Task: Create a sub task Release to Production / Go Live for the task  Create a new event management system for a conference or trade show in the project AgileFalcon , assign it to team member softage.3@softage.net and update the status of the sub task to  At Risk , set the priority of the sub task to Medium
Action: Mouse moved to (62, 523)
Screenshot: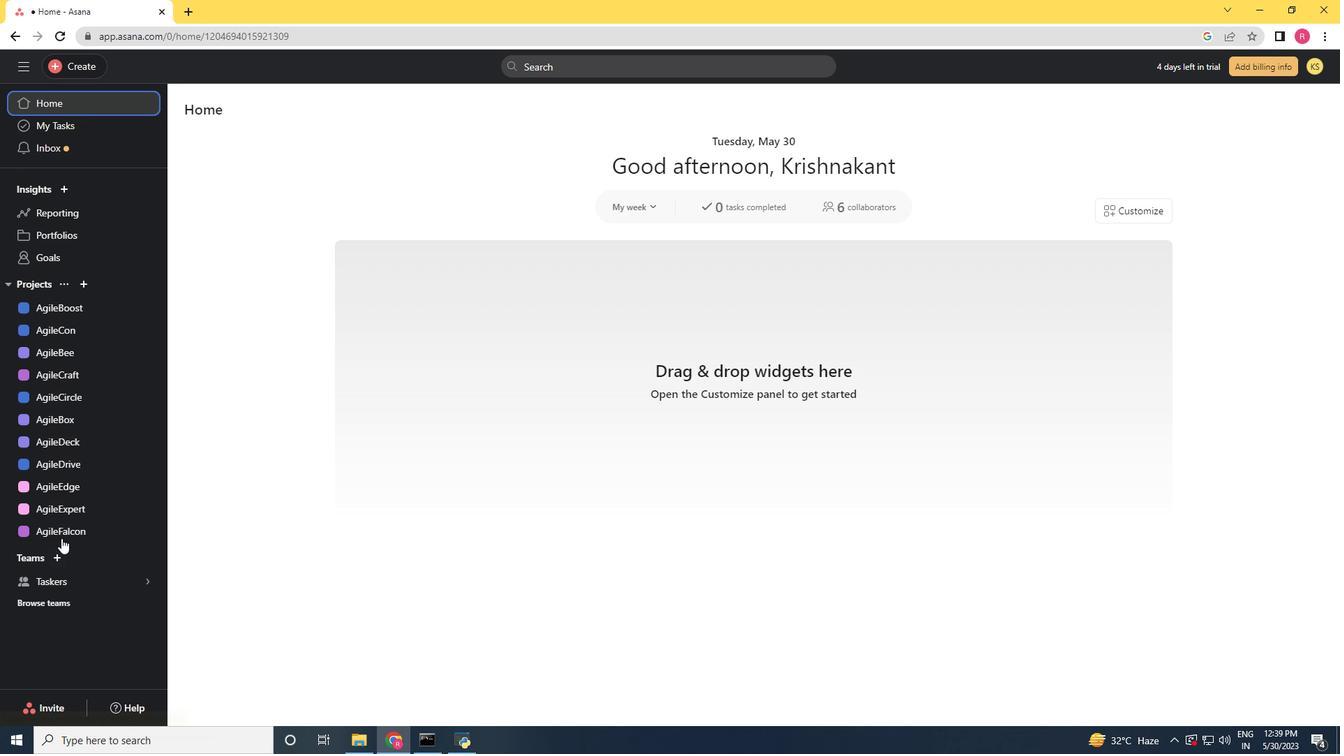 
Action: Mouse pressed left at (62, 523)
Screenshot: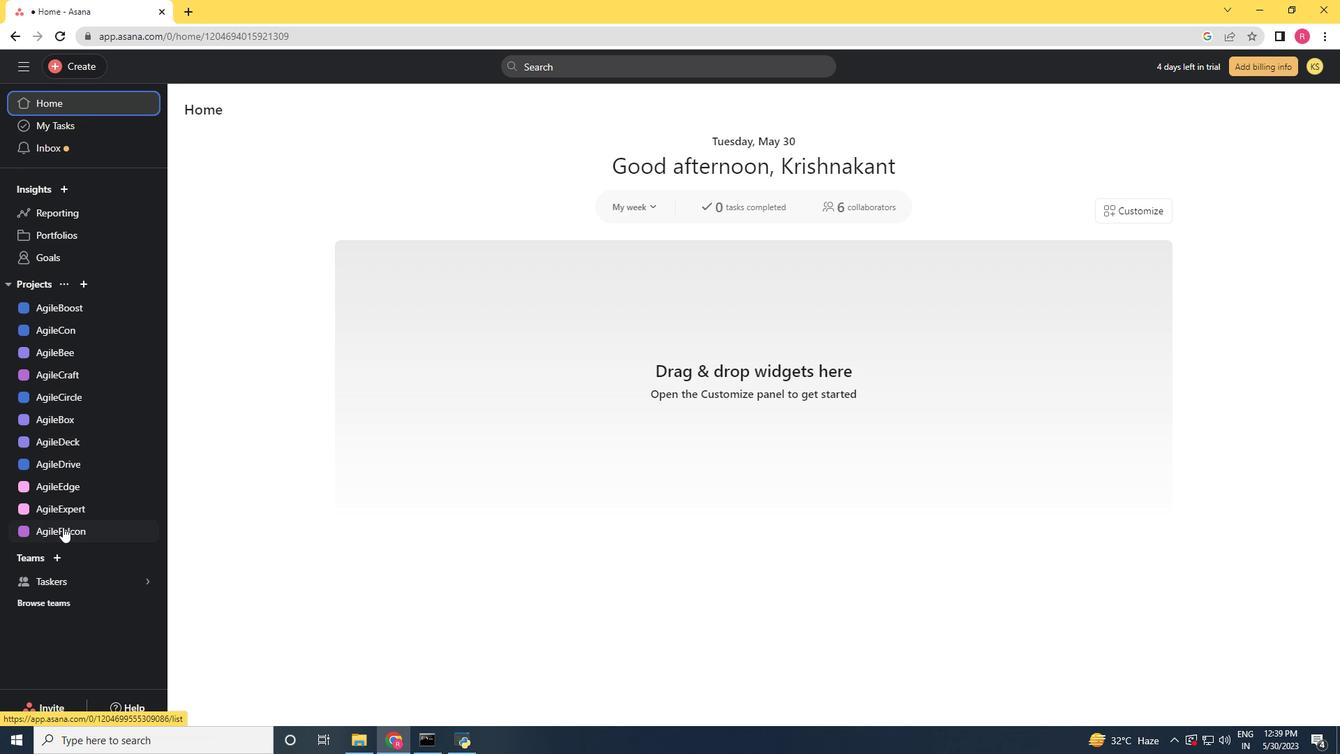 
Action: Mouse moved to (652, 308)
Screenshot: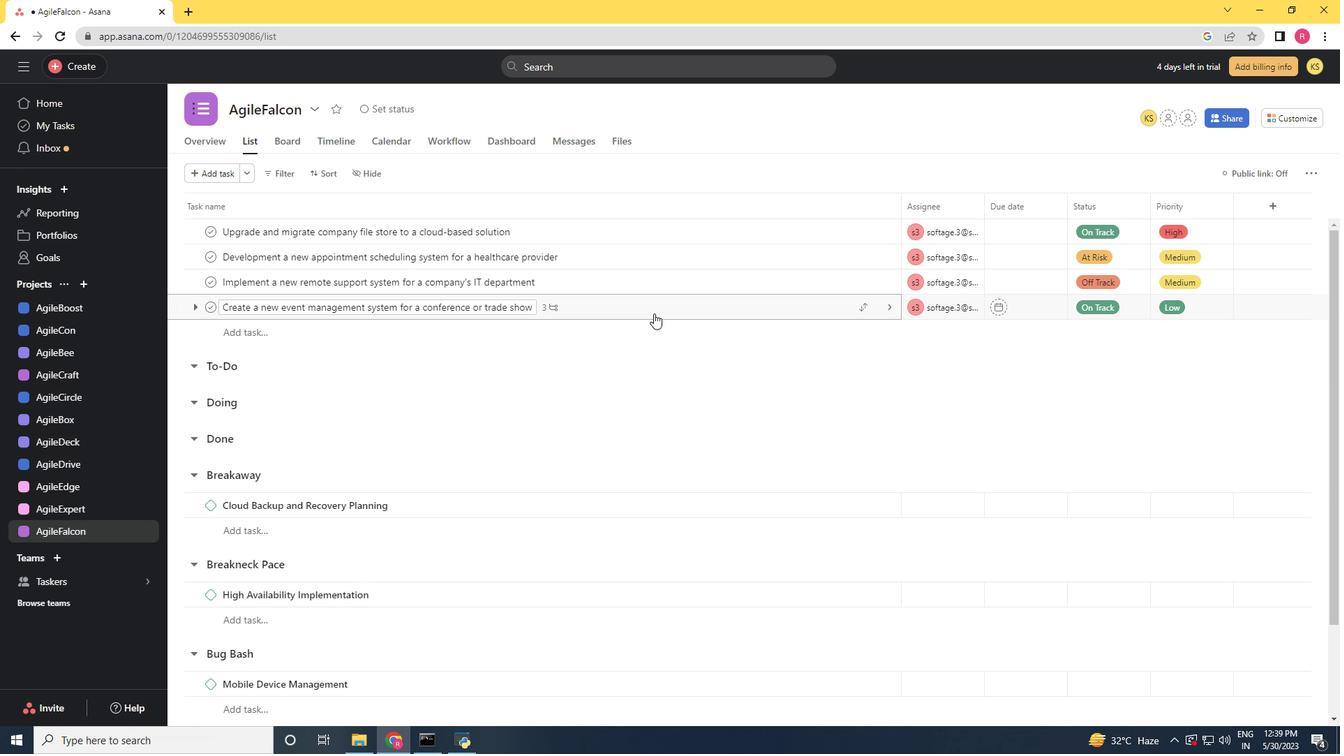 
Action: Mouse pressed left at (652, 308)
Screenshot: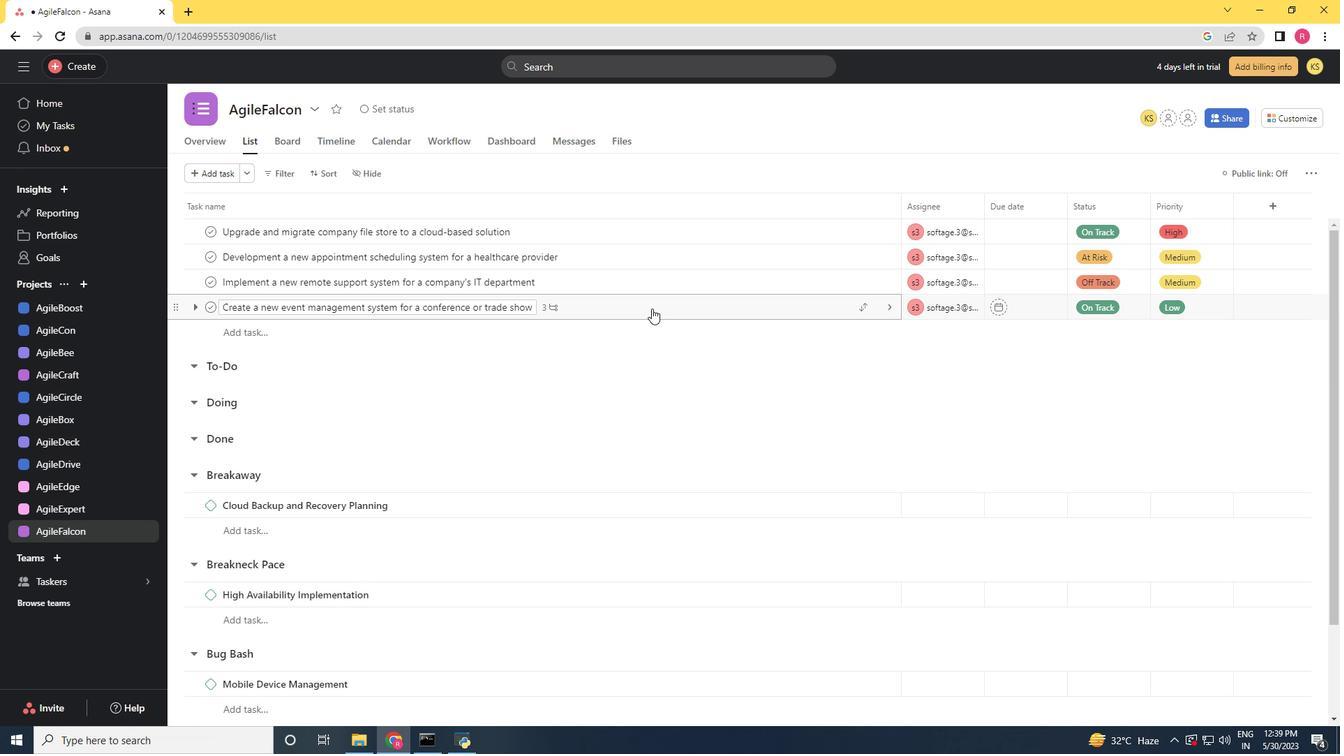 
Action: Mouse moved to (1089, 518)
Screenshot: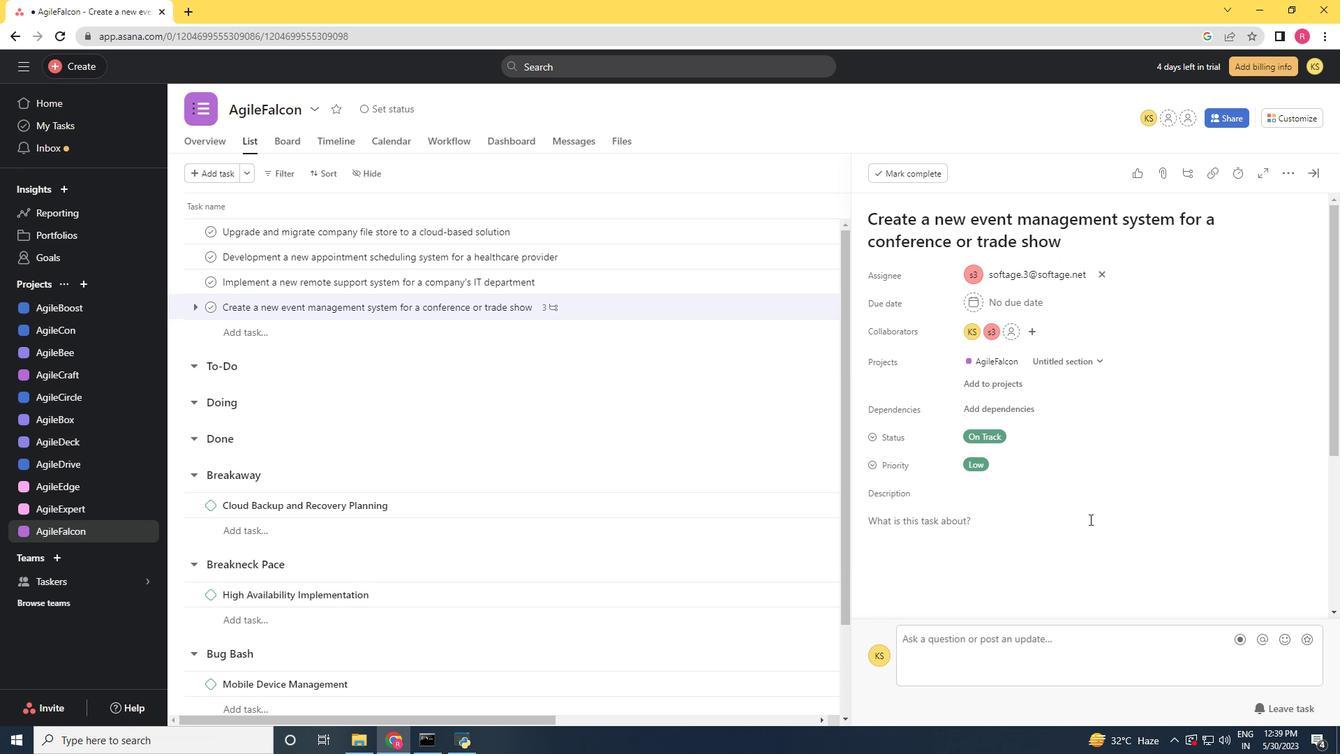 
Action: Mouse scrolled (1089, 517) with delta (0, 0)
Screenshot: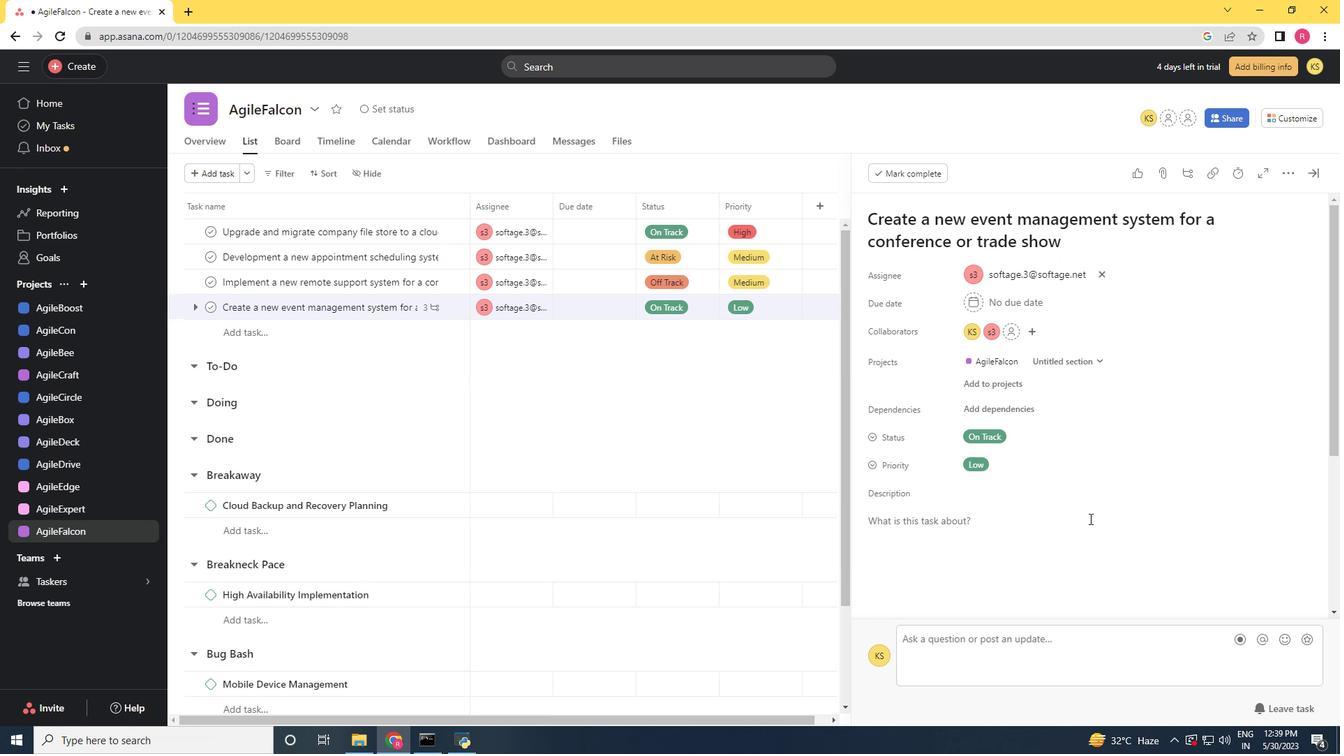 
Action: Mouse scrolled (1089, 517) with delta (0, 0)
Screenshot: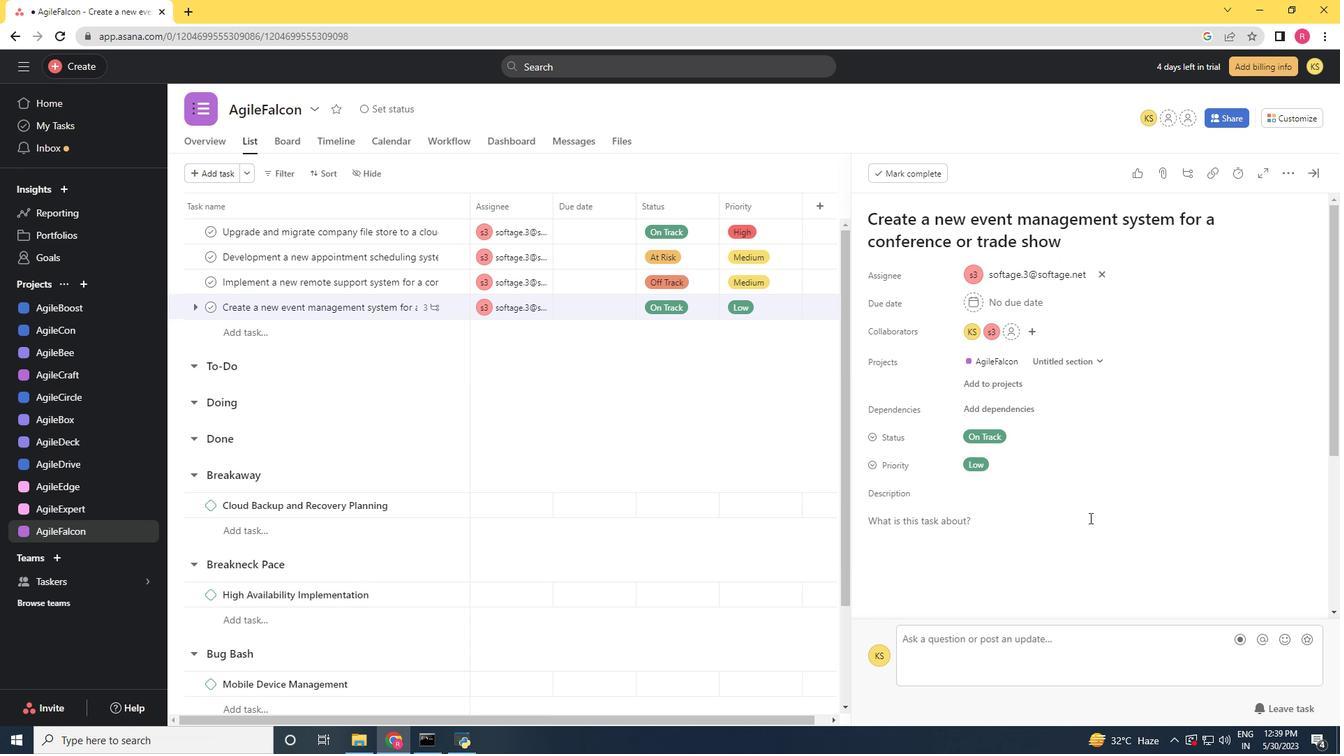 
Action: Mouse scrolled (1089, 517) with delta (0, 0)
Screenshot: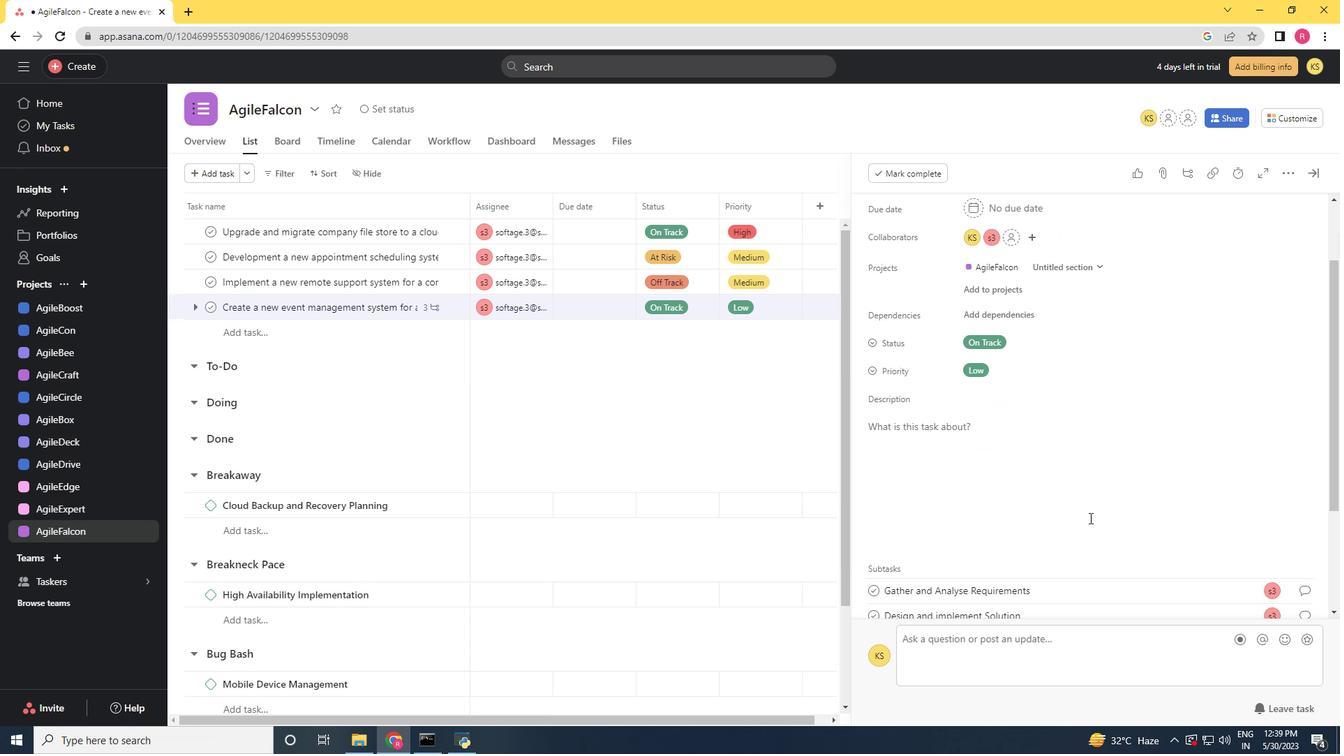 
Action: Mouse scrolled (1089, 517) with delta (0, 0)
Screenshot: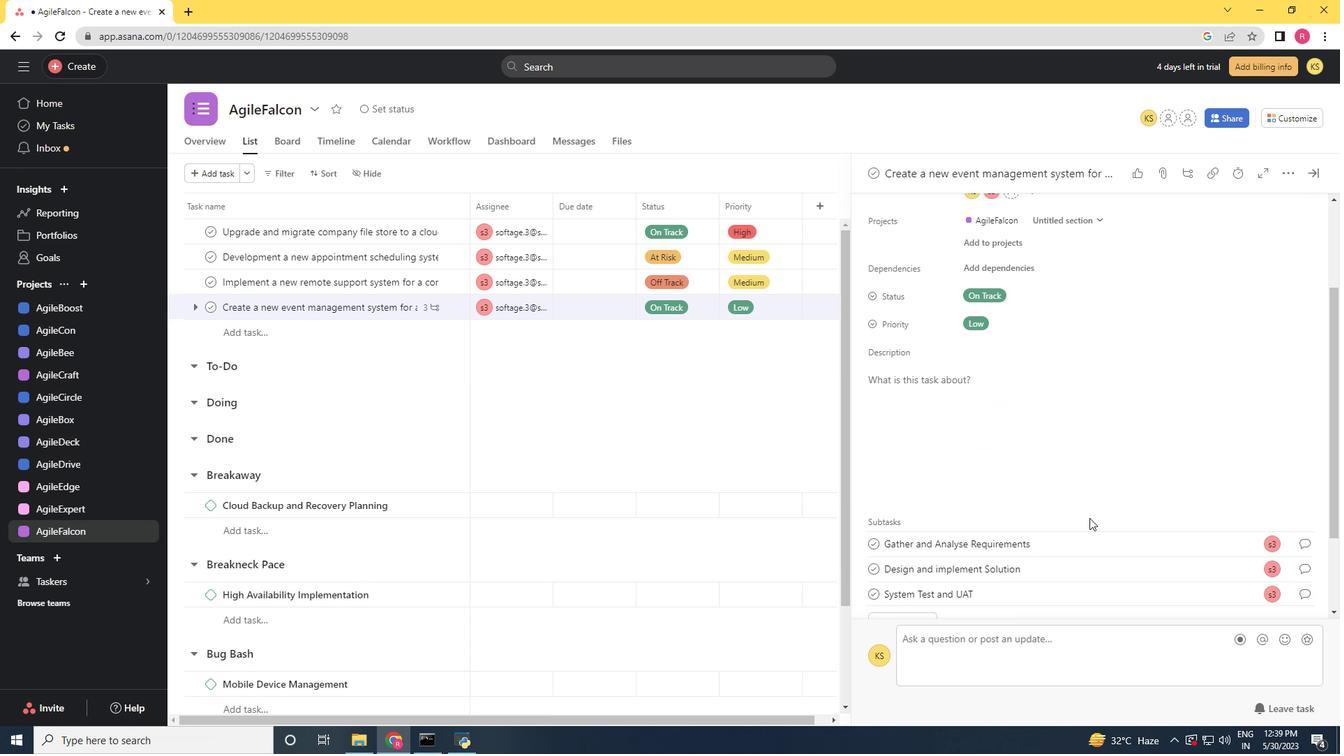 
Action: Mouse moved to (902, 504)
Screenshot: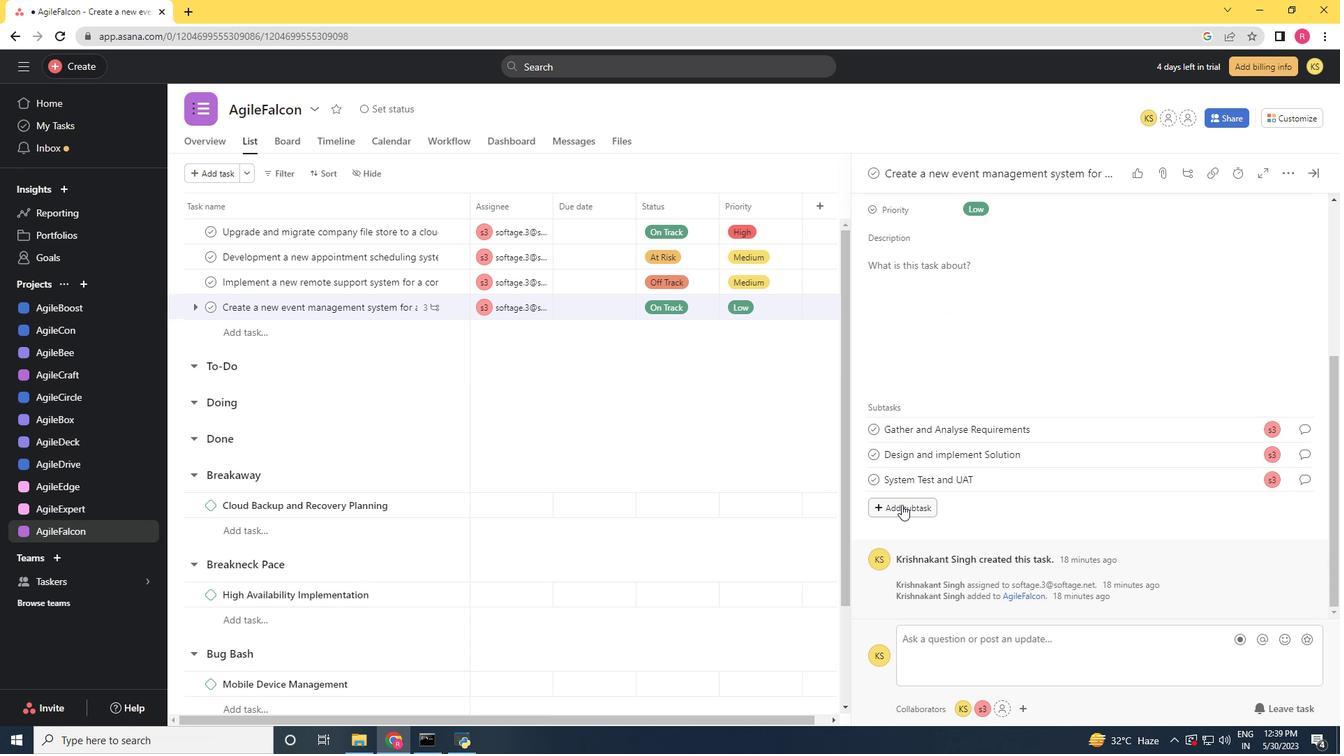
Action: Mouse pressed left at (902, 504)
Screenshot: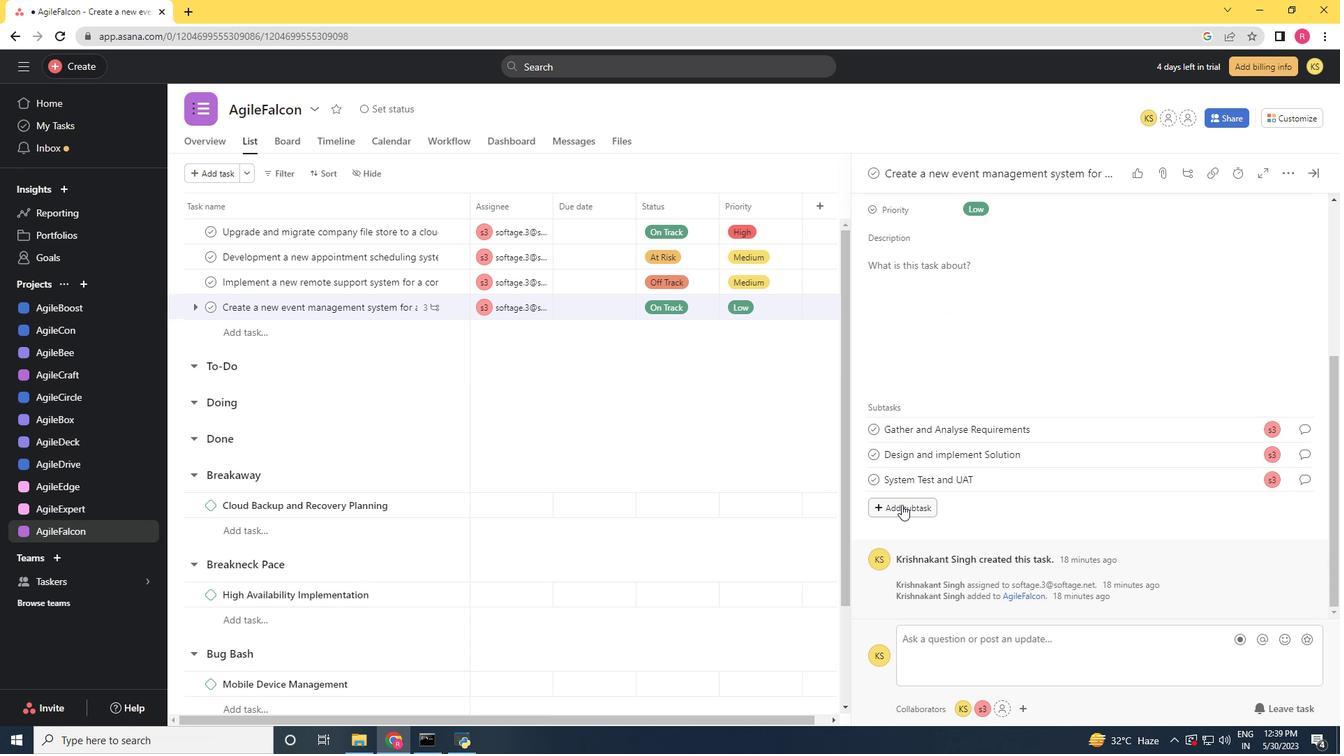 
Action: Mouse moved to (903, 504)
Screenshot: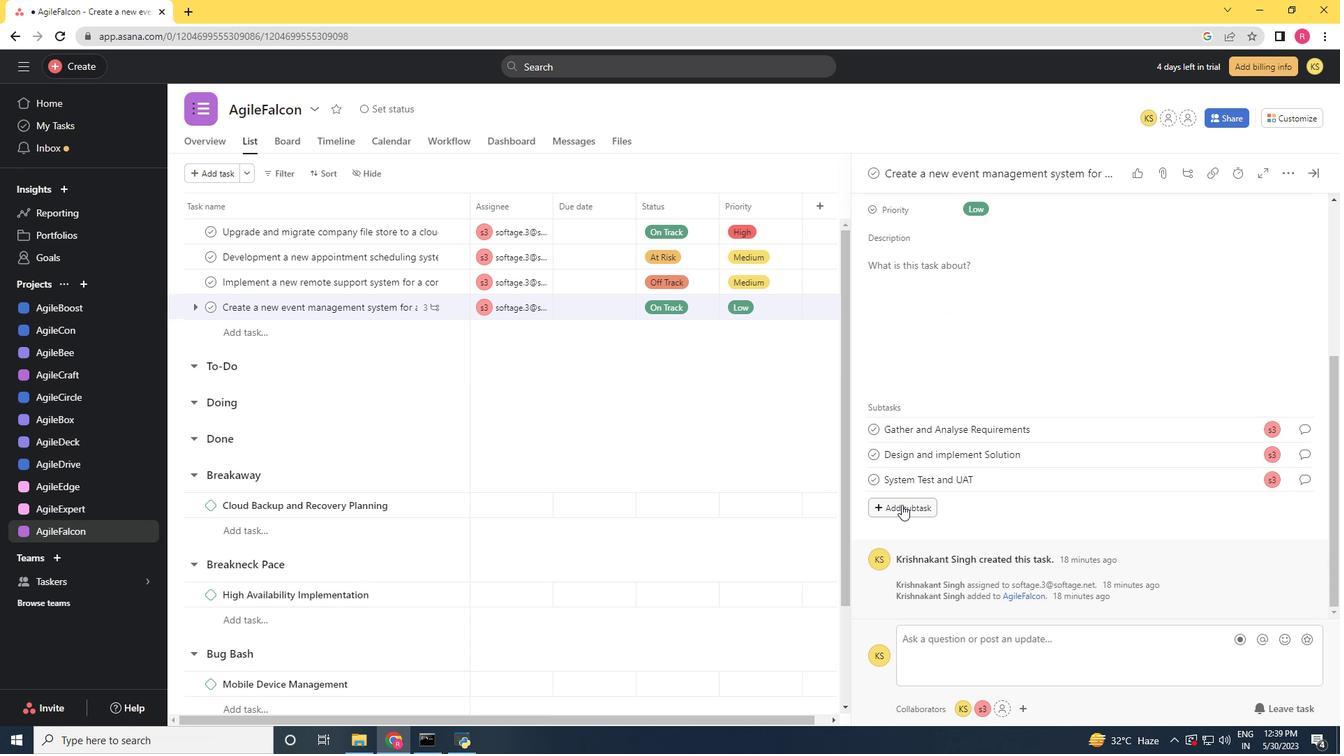 
Action: Key pressed <Key.shift>Production<Key.space>/<Key.shift><Key.space><Key.shift>Go<Key.shift_r>Live
Screenshot: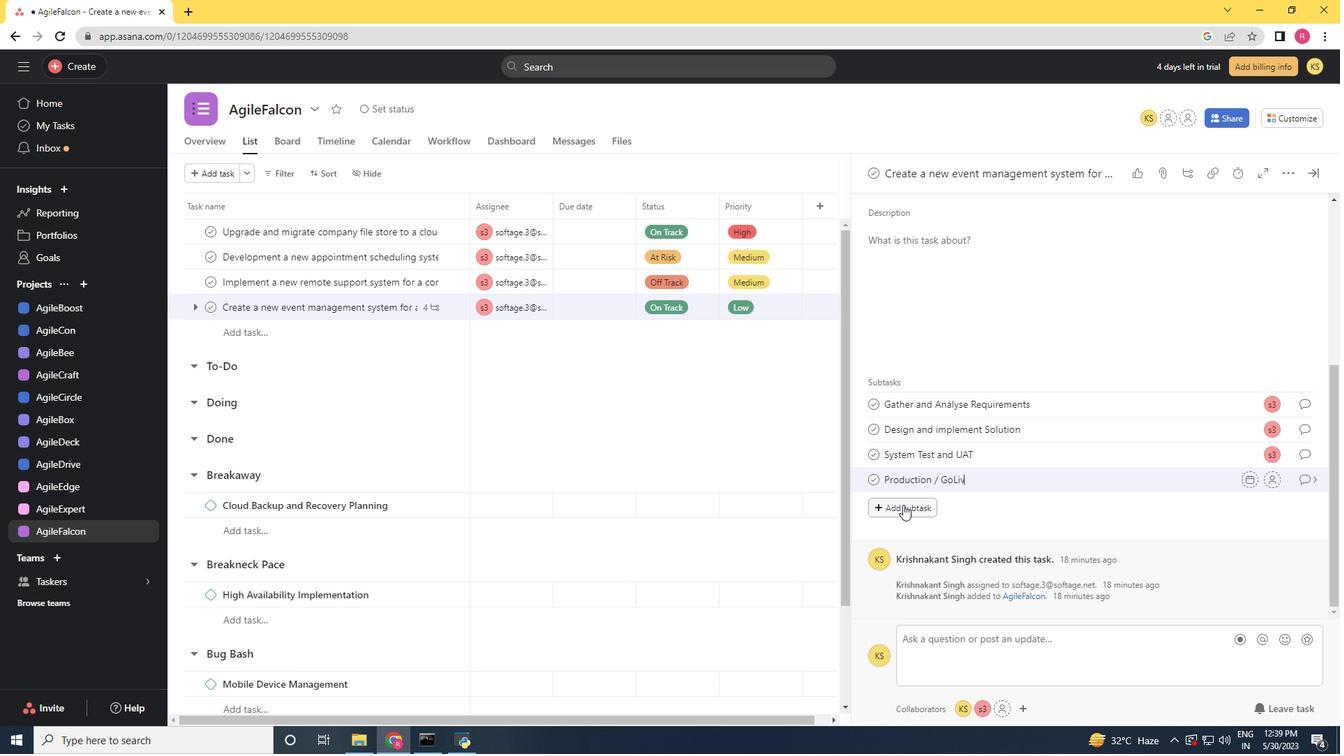 
Action: Mouse moved to (954, 477)
Screenshot: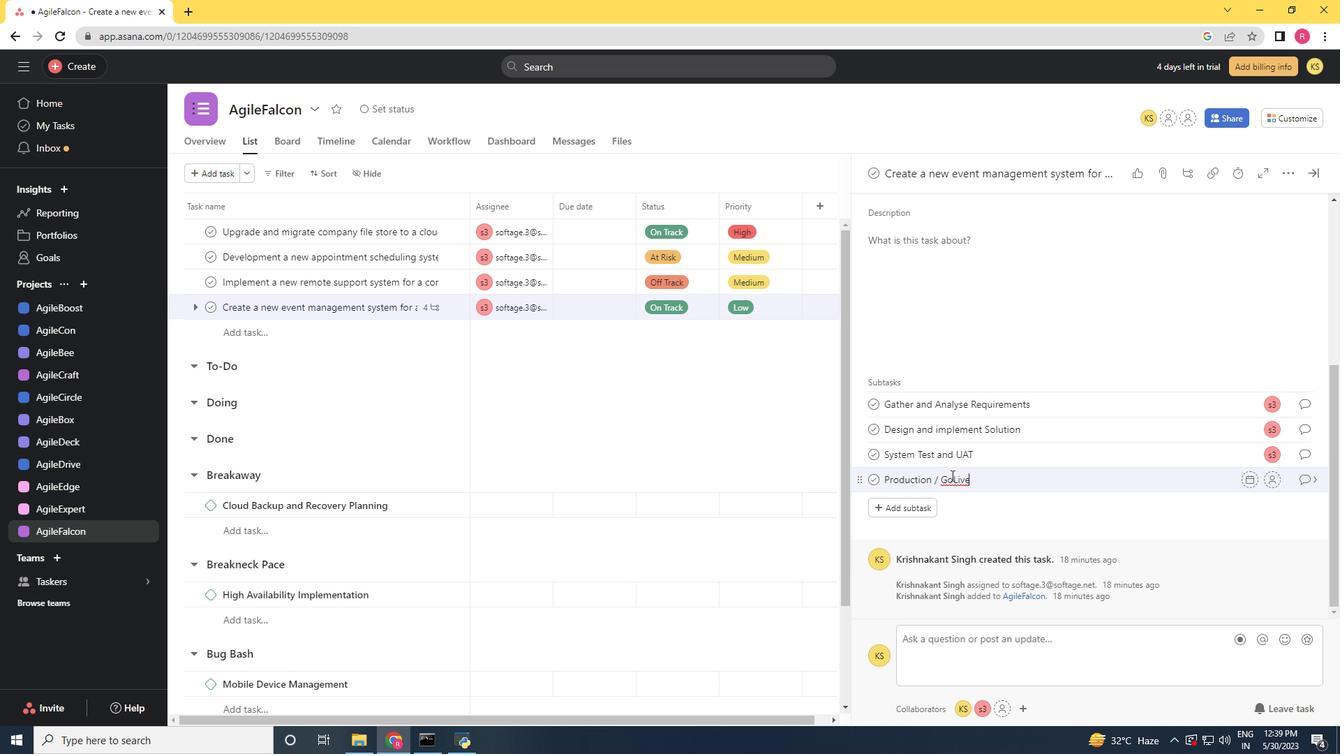 
Action: Mouse pressed left at (954, 477)
Screenshot: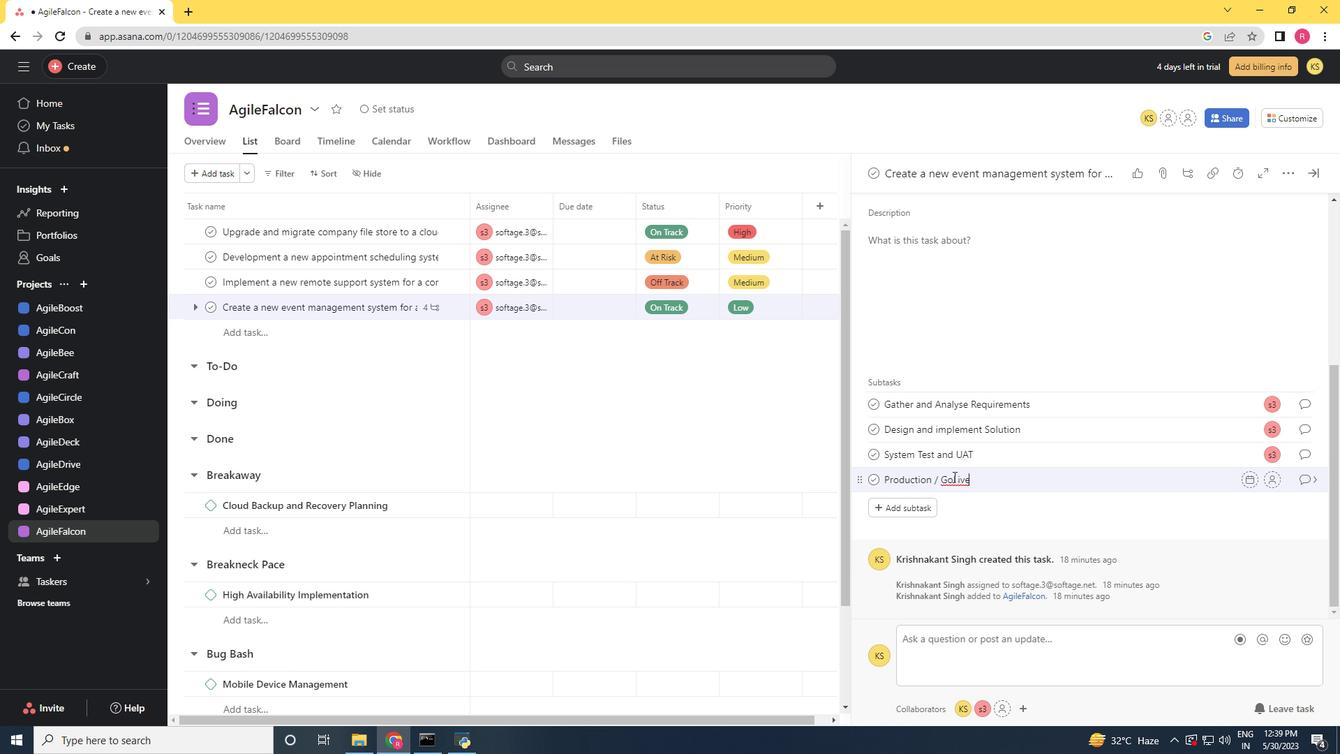 
Action: Key pressed <Key.space>
Screenshot: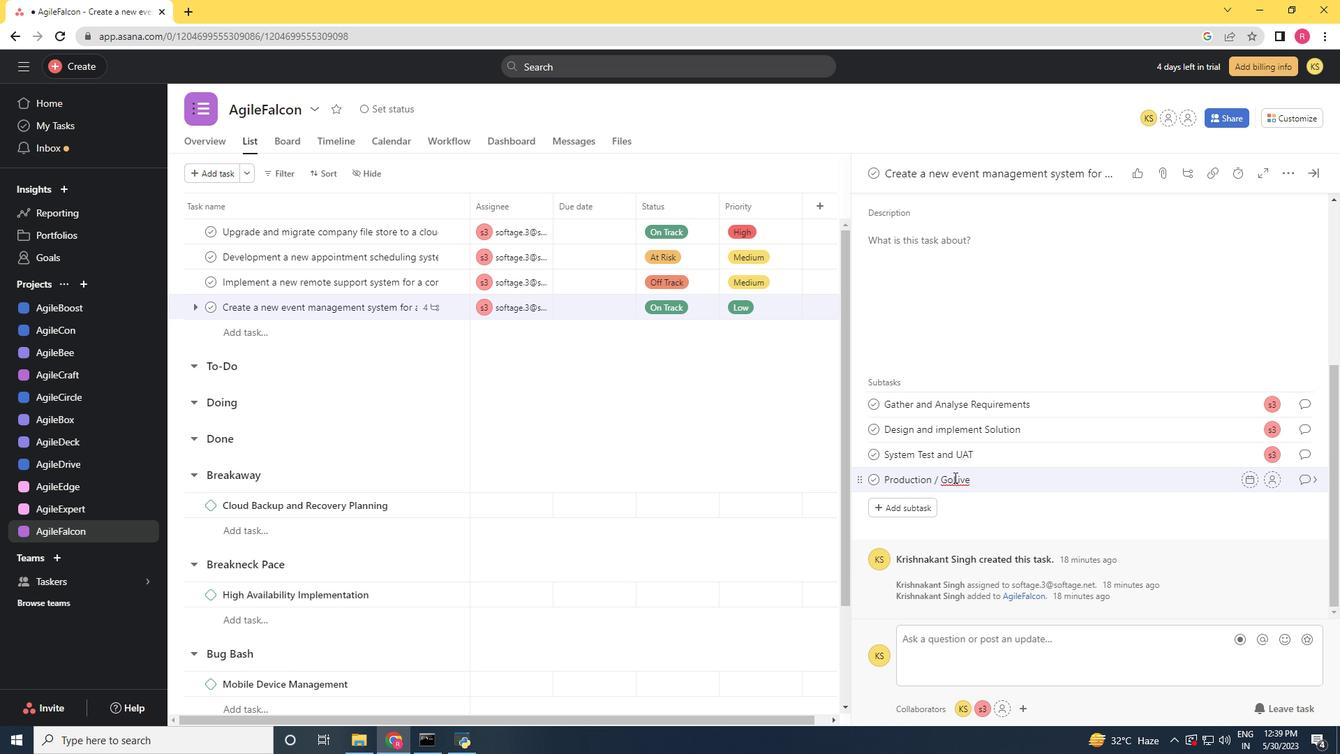 
Action: Mouse moved to (1273, 483)
Screenshot: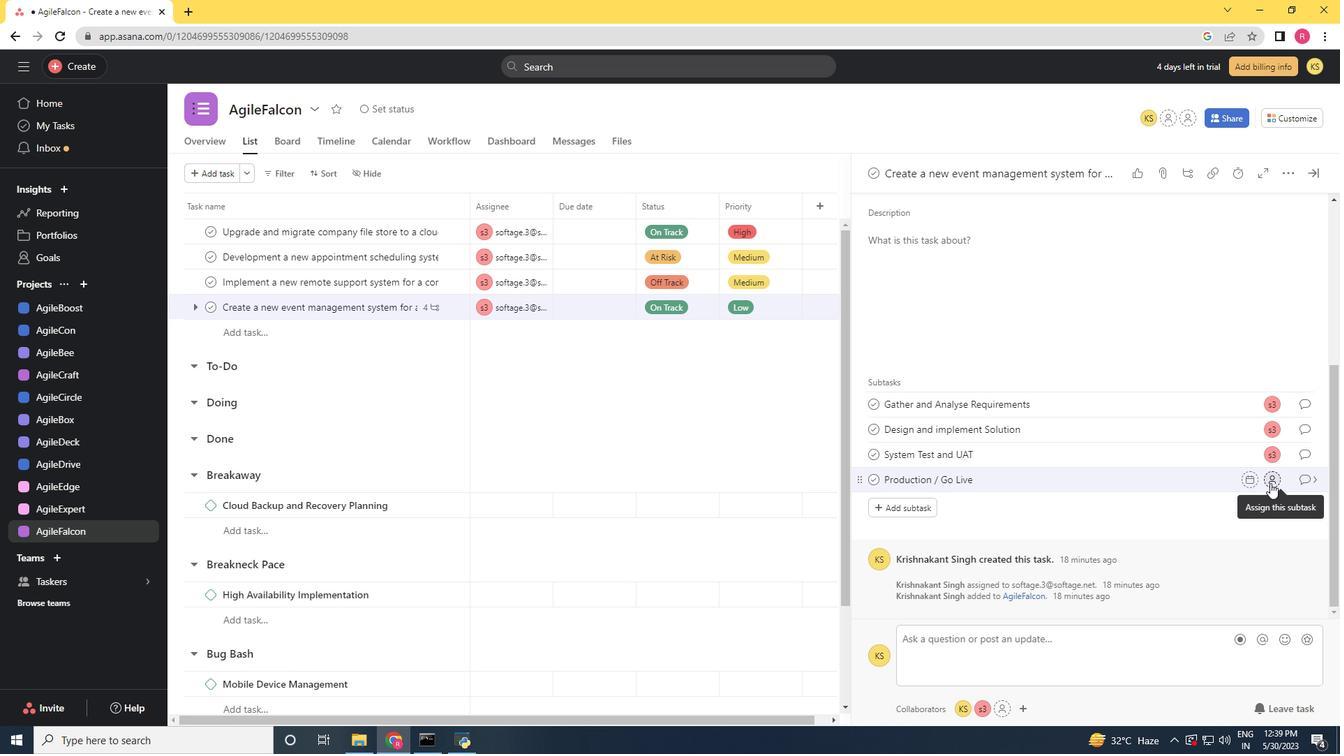 
Action: Mouse pressed left at (1273, 483)
Screenshot: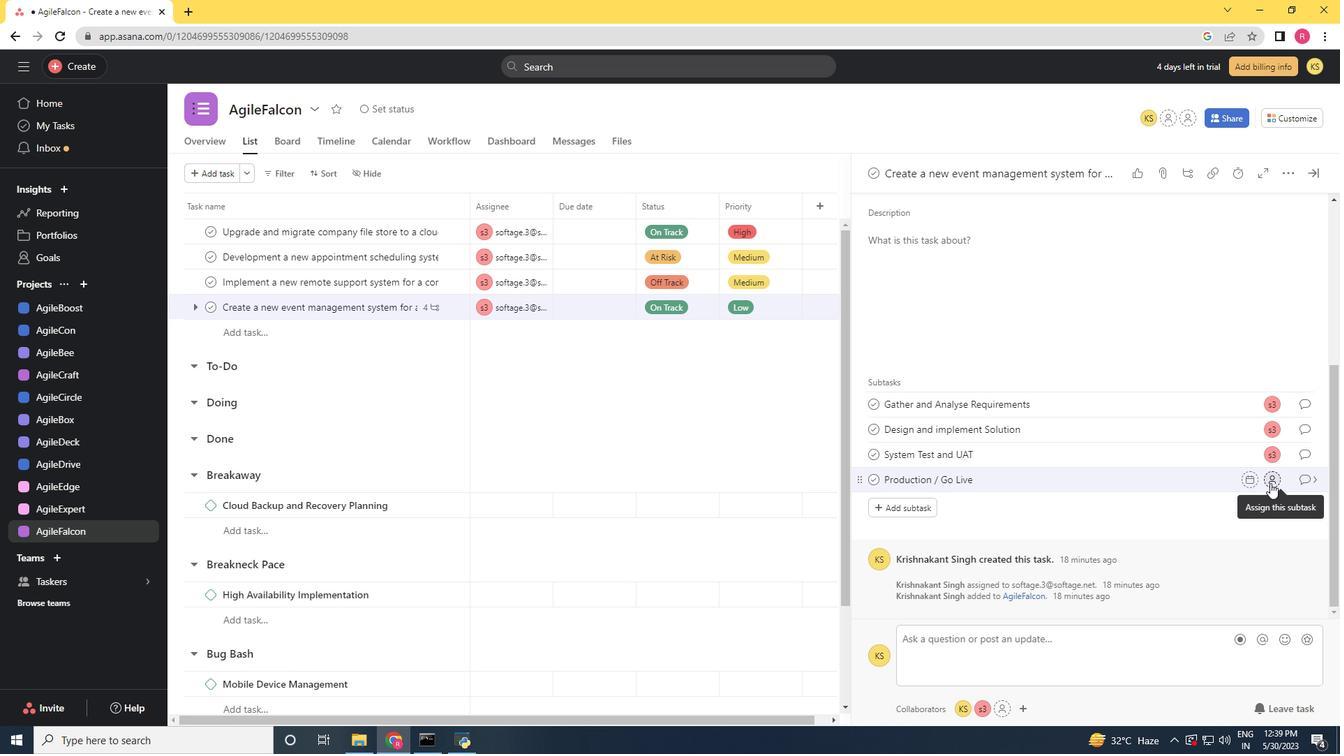
Action: Key pressed softage.3<Key.shift>@softga.net
Screenshot: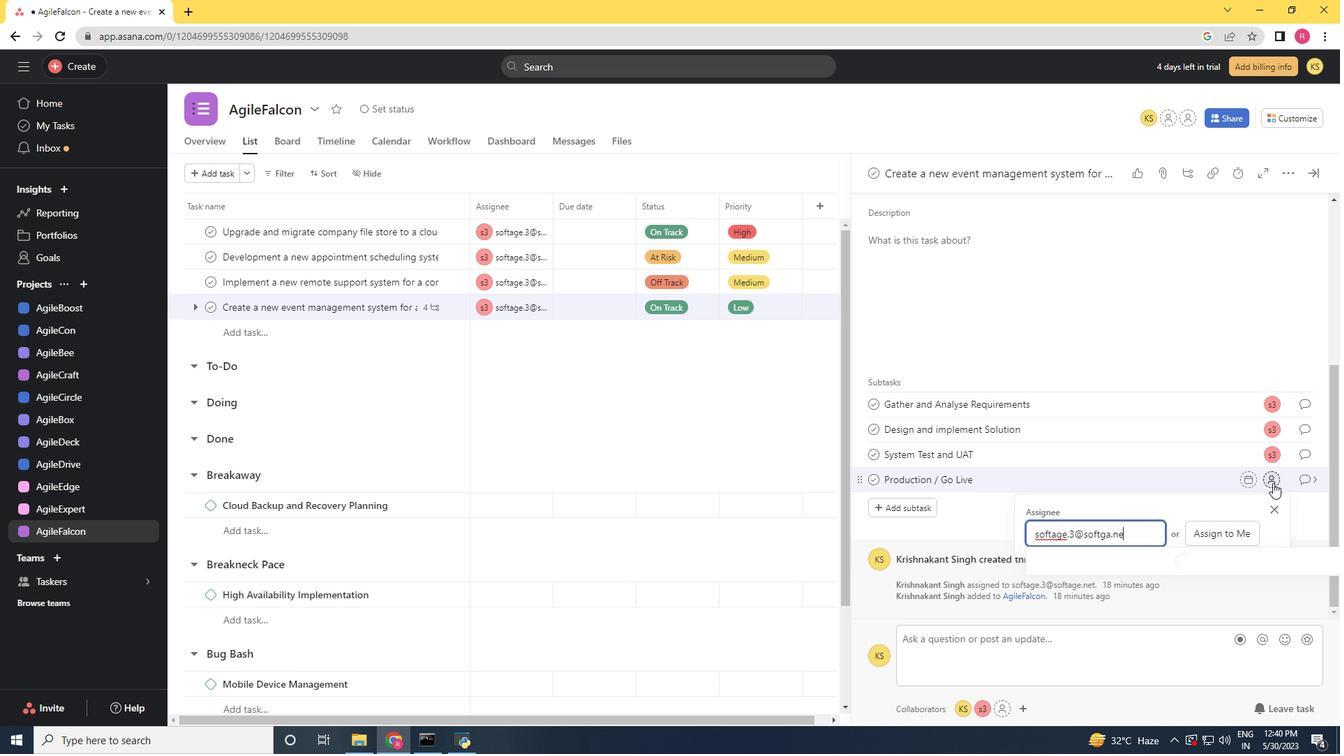 
Action: Mouse moved to (1103, 533)
Screenshot: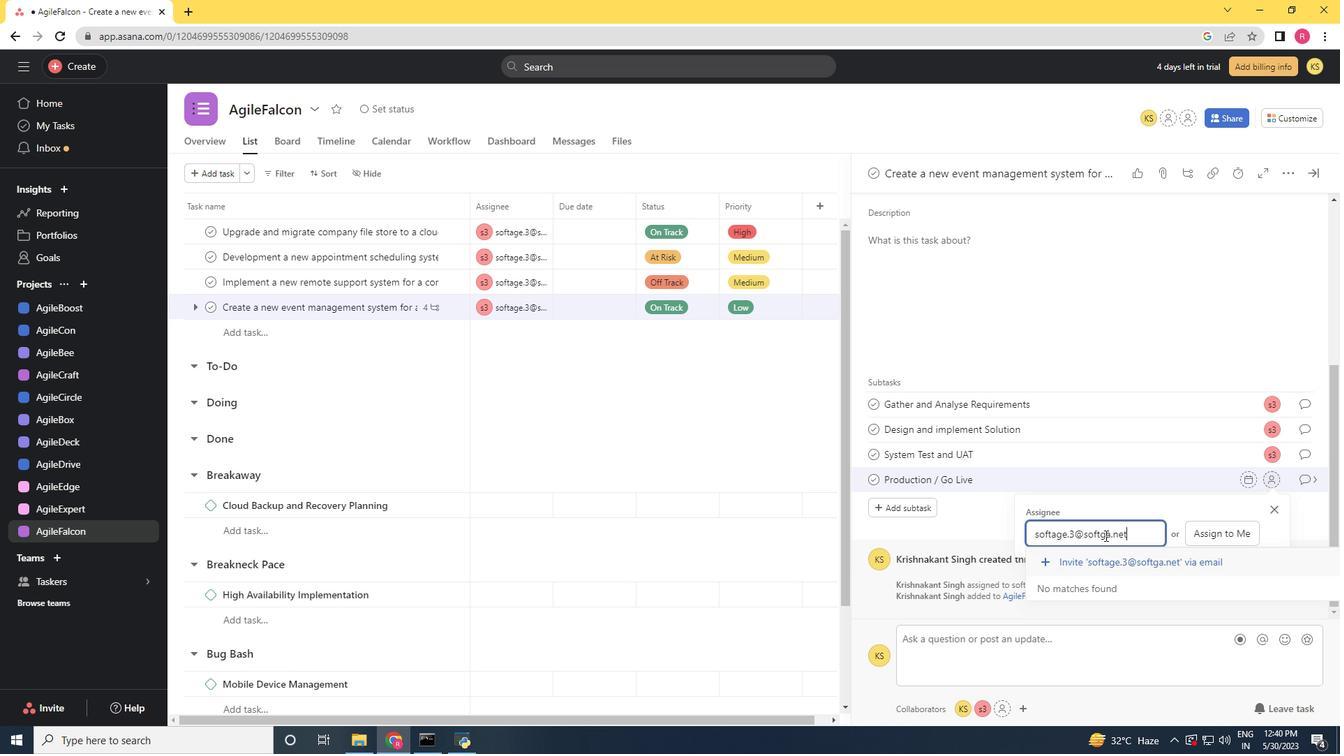 
Action: Mouse pressed left at (1103, 533)
Screenshot: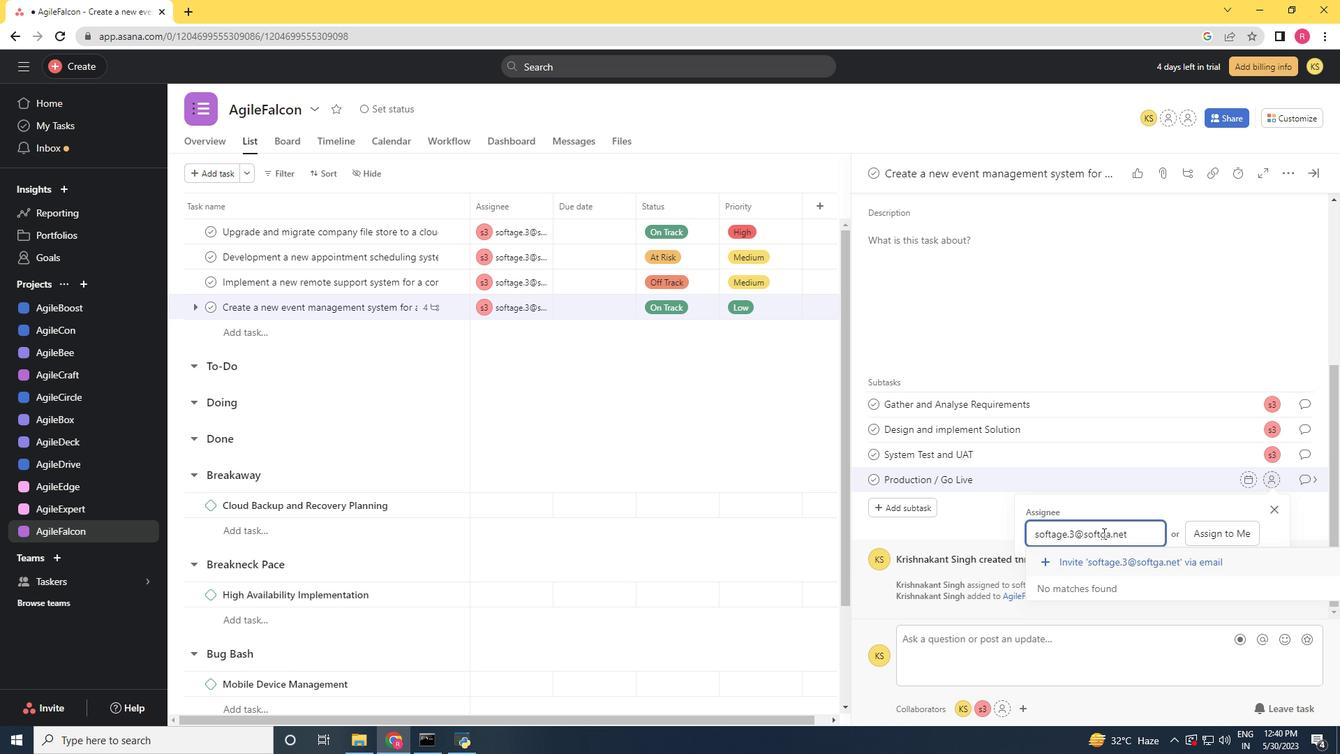 
Action: Key pressed a
Screenshot: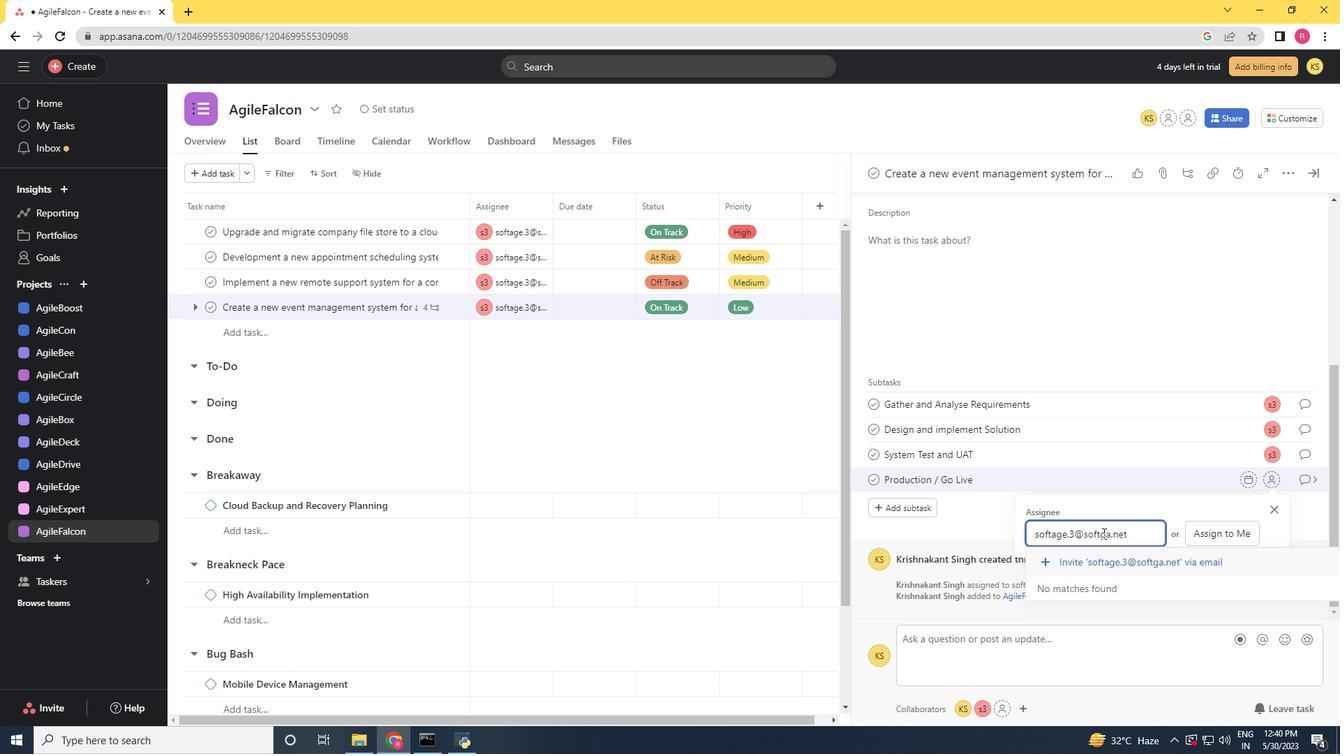 
Action: Mouse moved to (1116, 535)
Screenshot: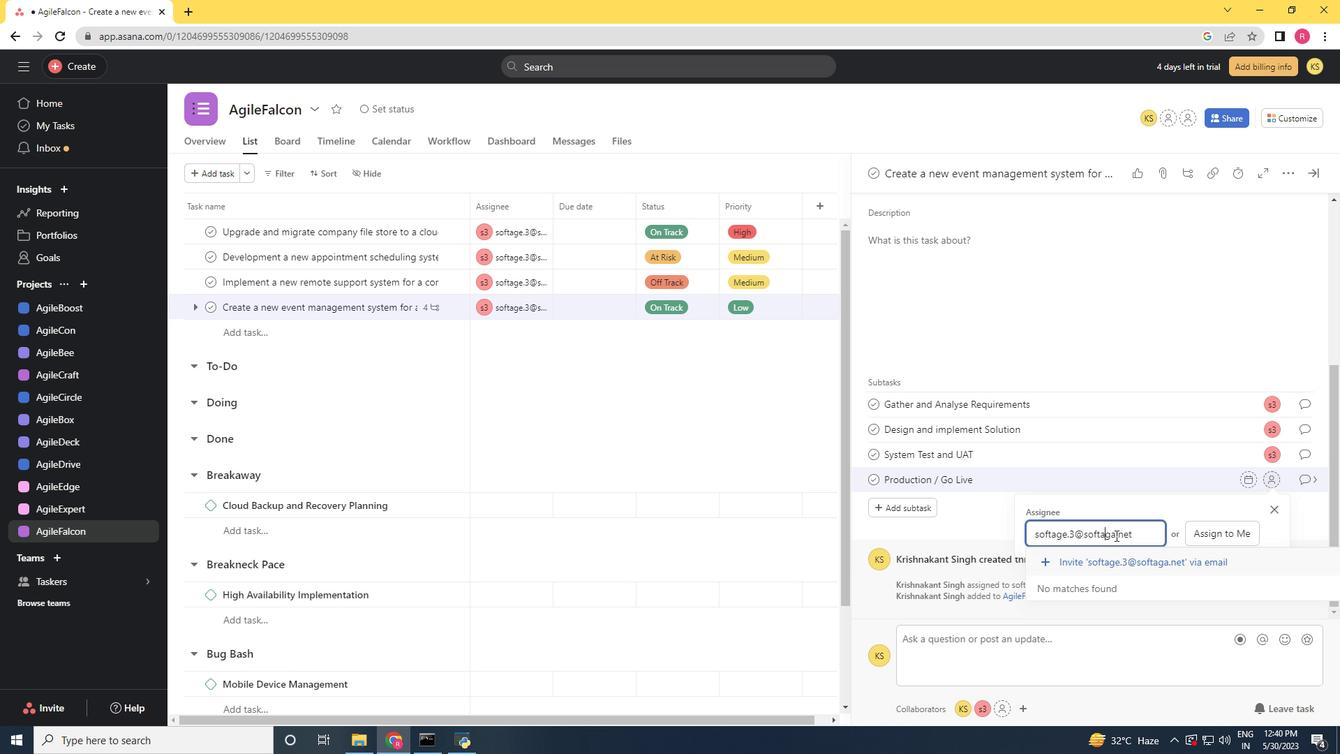 
Action: Mouse pressed left at (1116, 535)
Screenshot: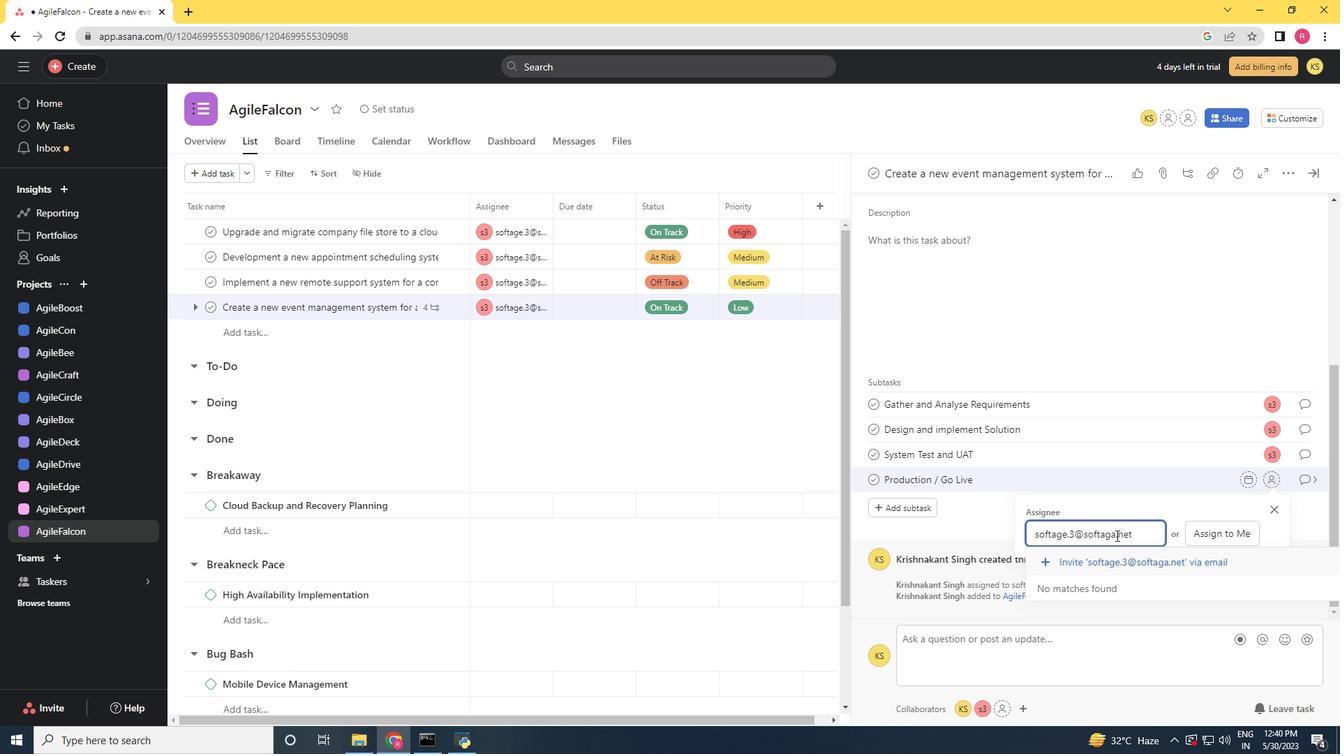 
Action: Key pressed <Key.backspace>e
Screenshot: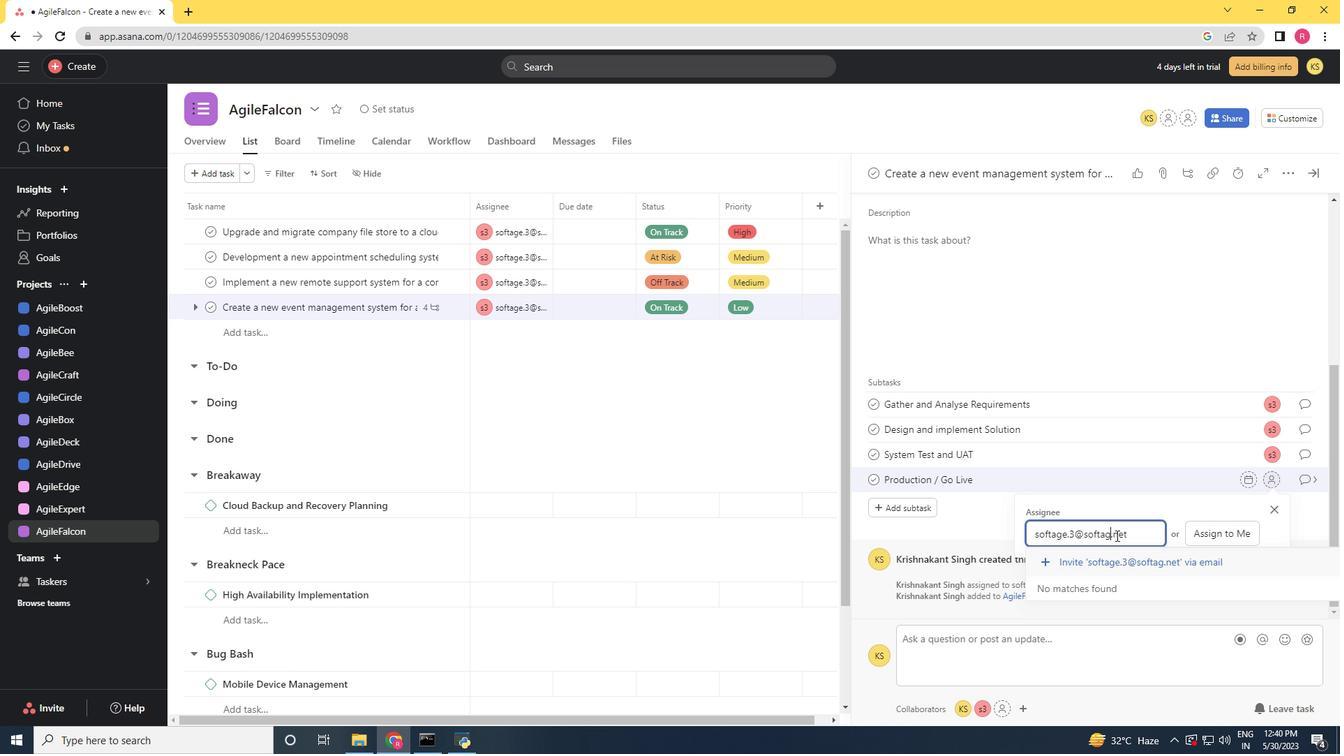 
Action: Mouse moved to (1115, 557)
Screenshot: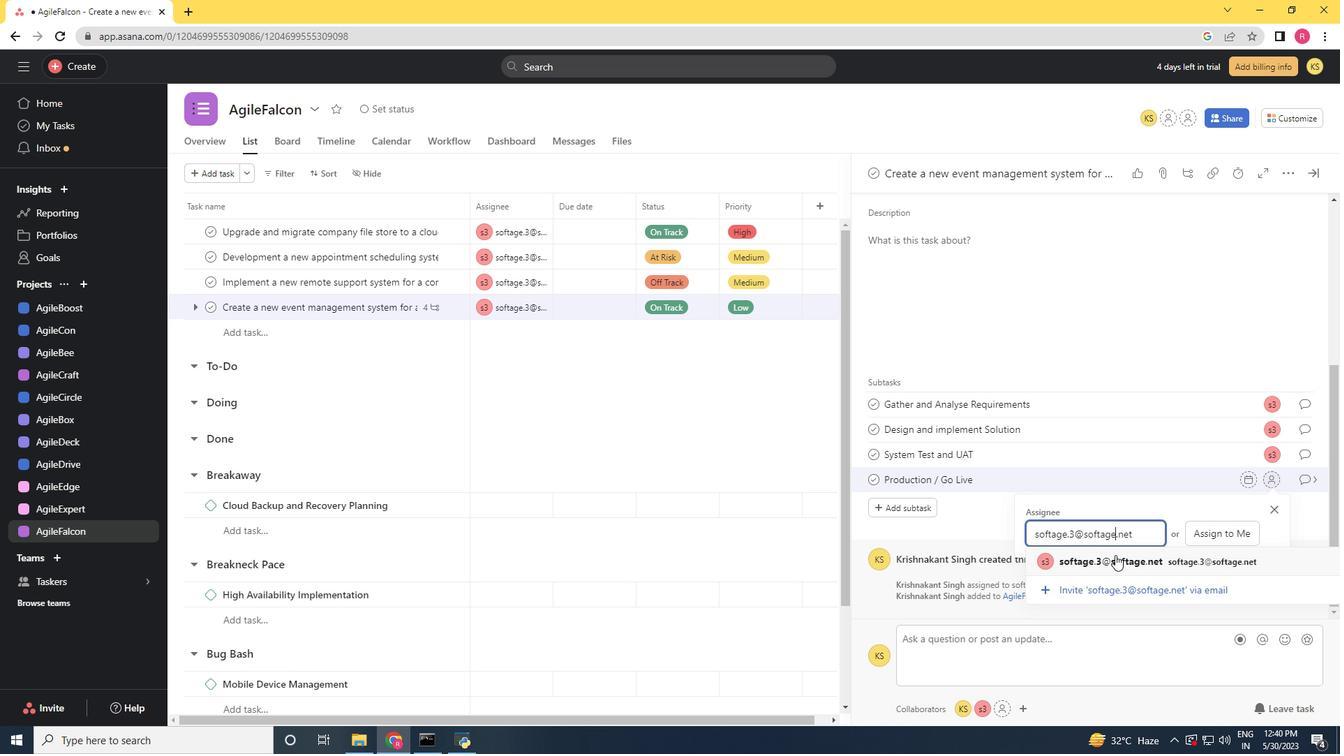
Action: Mouse pressed left at (1115, 557)
Screenshot: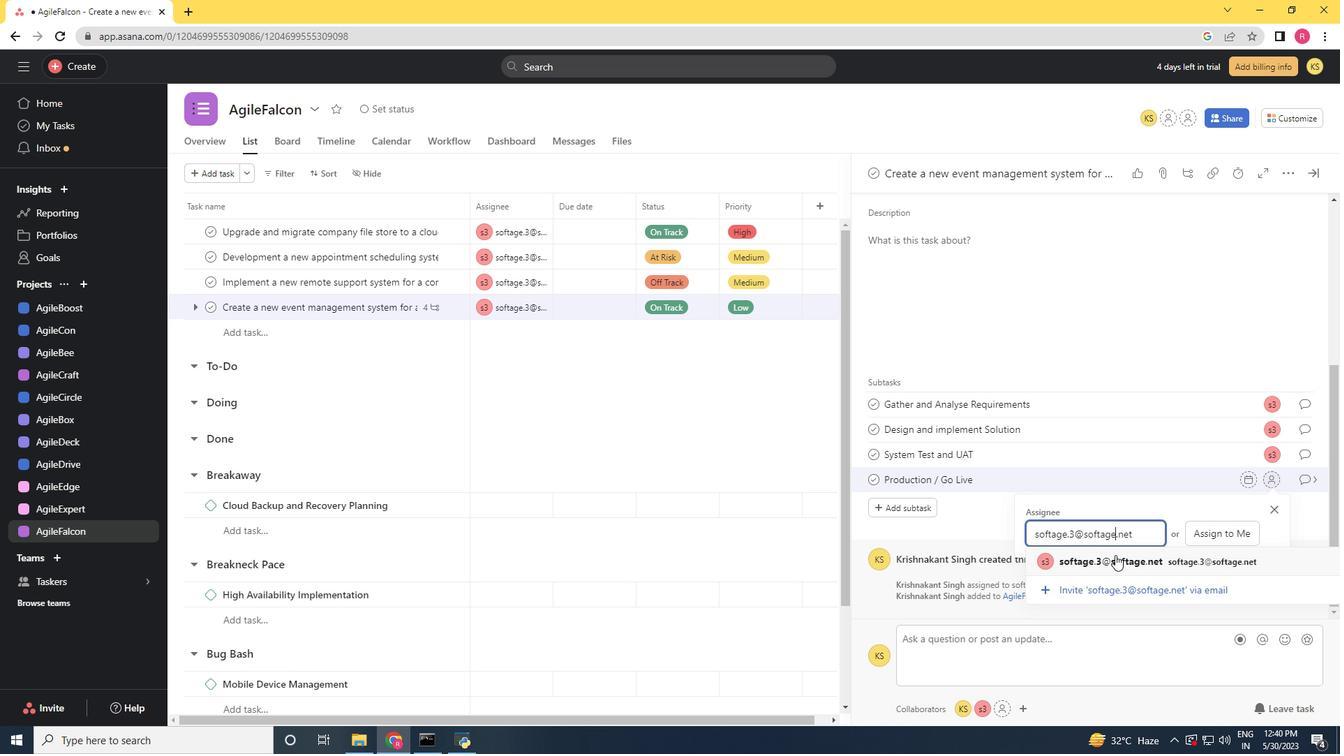 
Action: Mouse moved to (1305, 476)
Screenshot: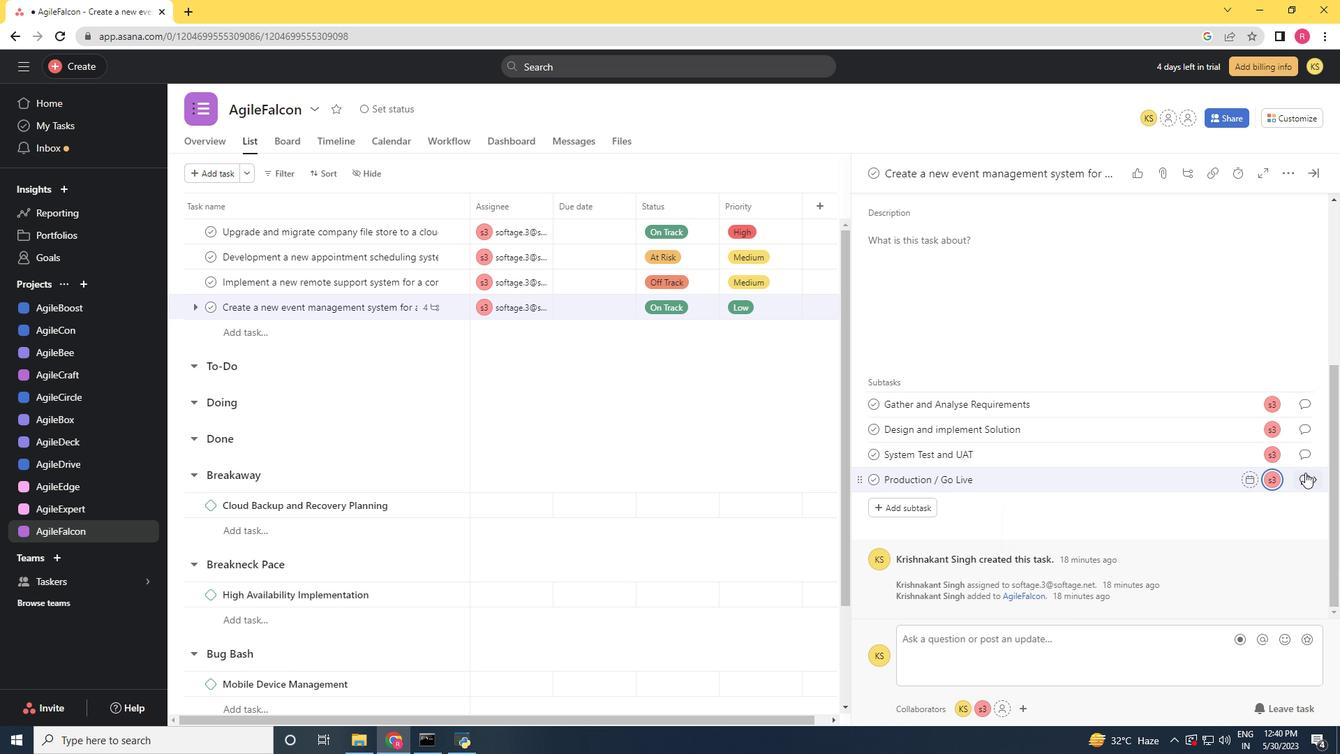 
Action: Mouse pressed left at (1305, 476)
Screenshot: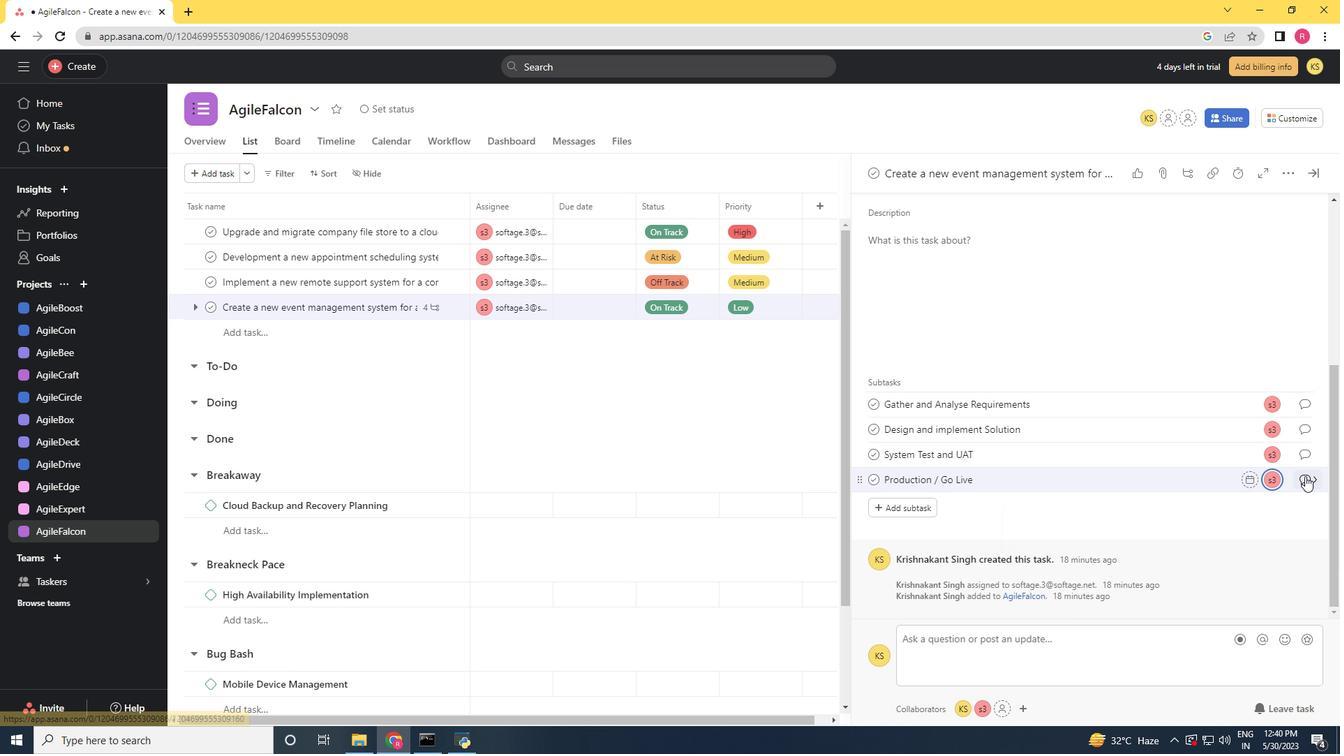 
Action: Mouse moved to (920, 395)
Screenshot: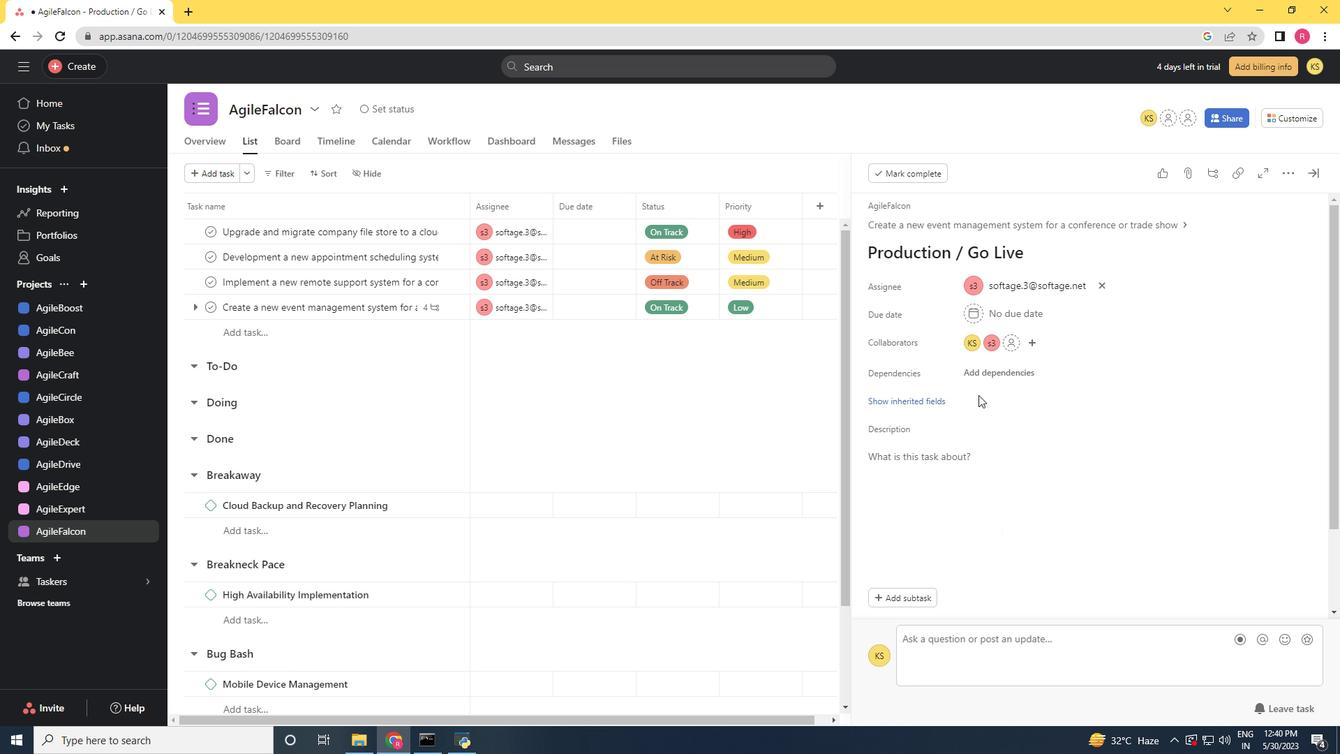 
Action: Mouse pressed left at (920, 395)
Screenshot: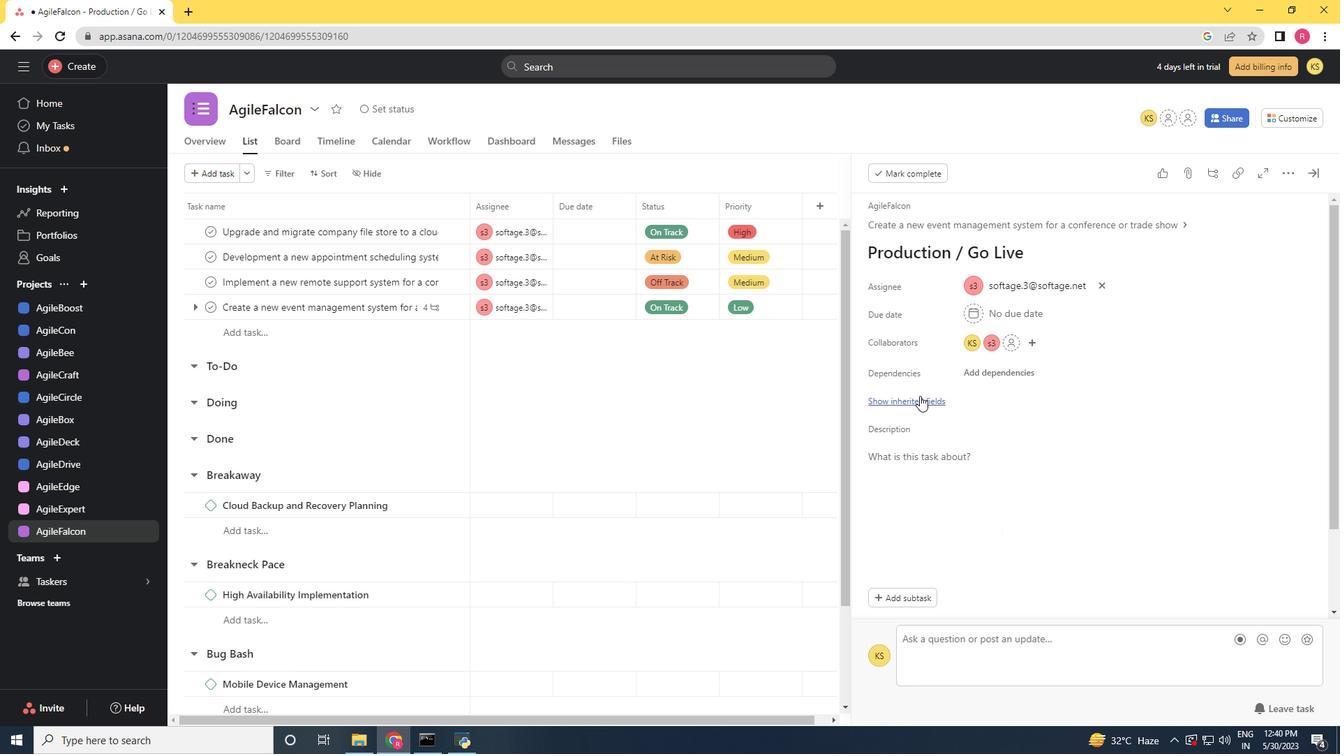 
Action: Mouse moved to (963, 426)
Screenshot: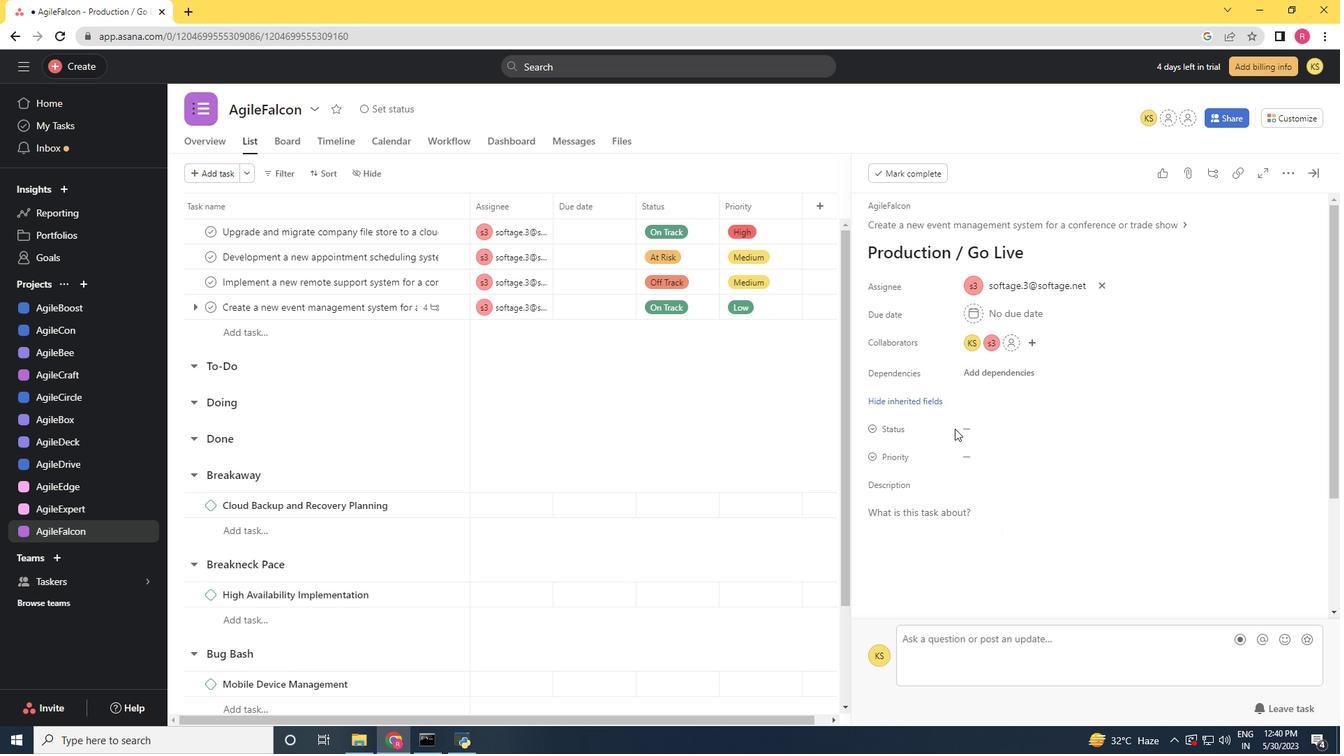 
Action: Mouse pressed left at (963, 426)
Screenshot: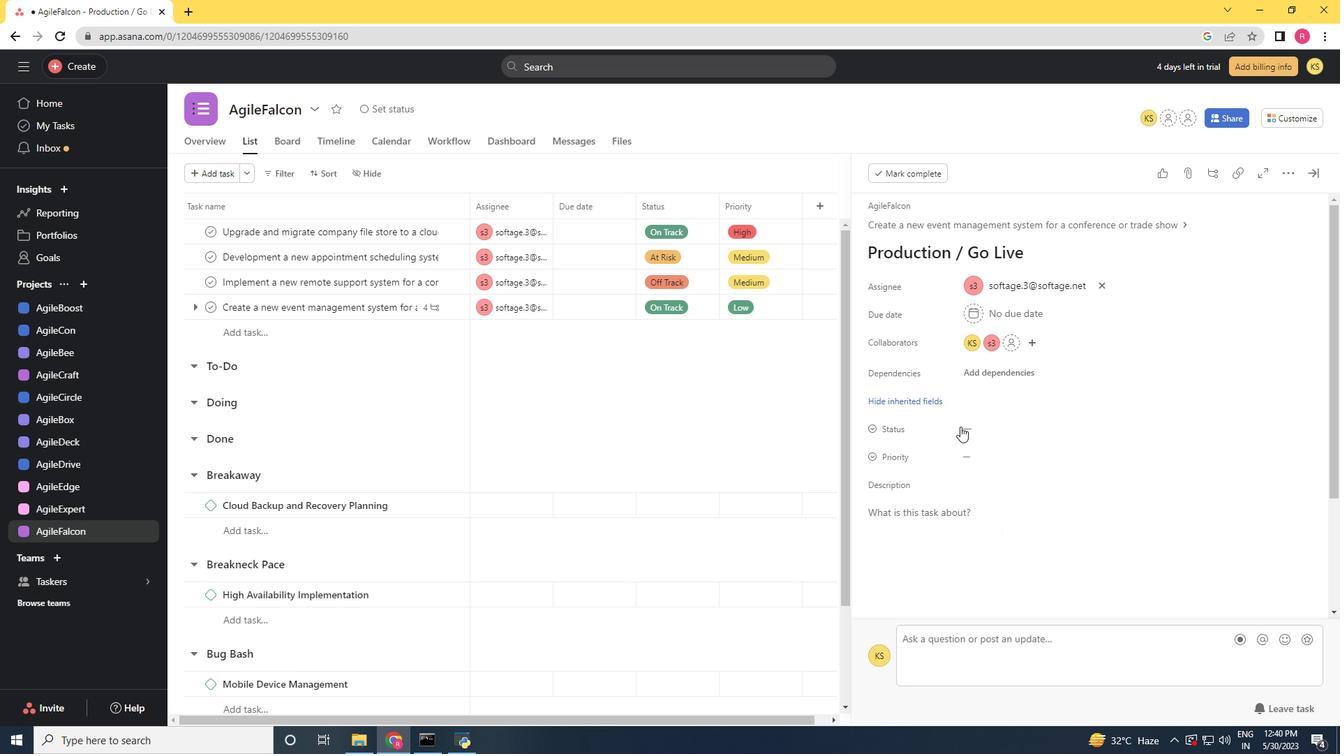 
Action: Mouse moved to (1008, 527)
Screenshot: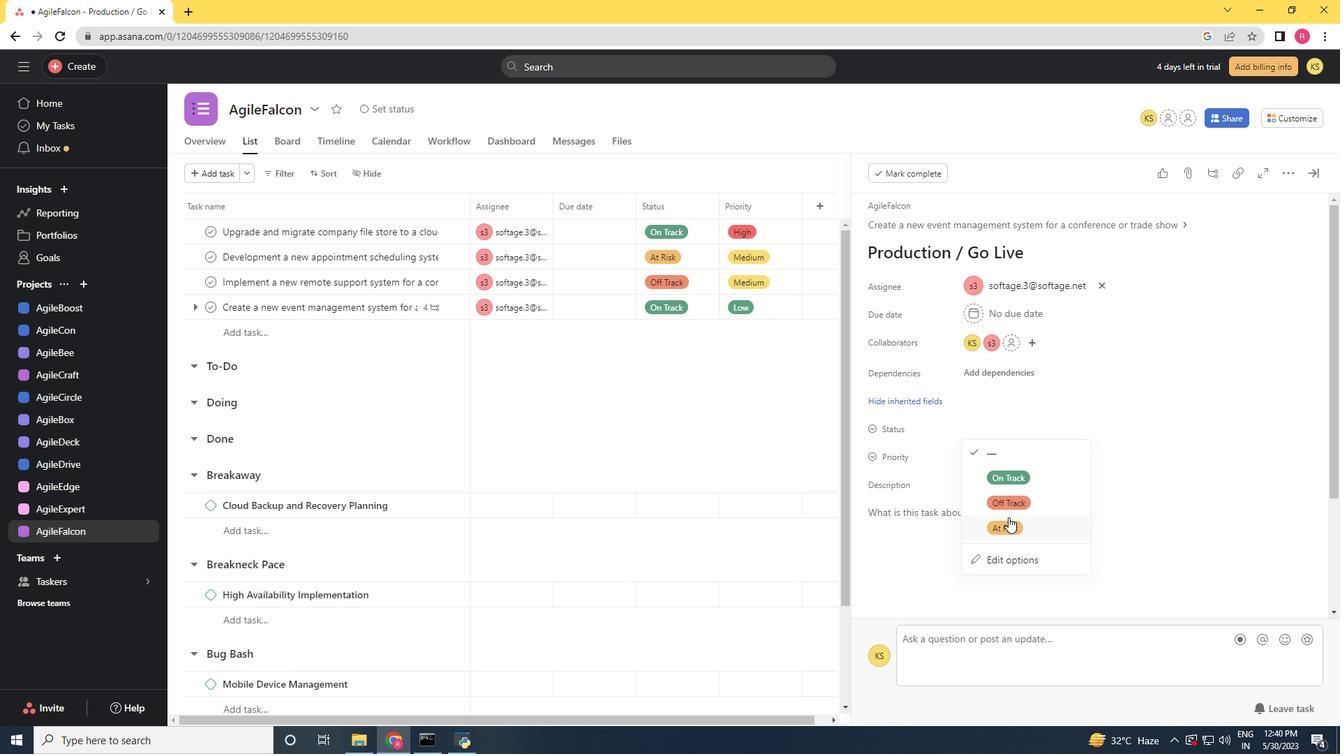 
Action: Mouse pressed left at (1008, 527)
Screenshot: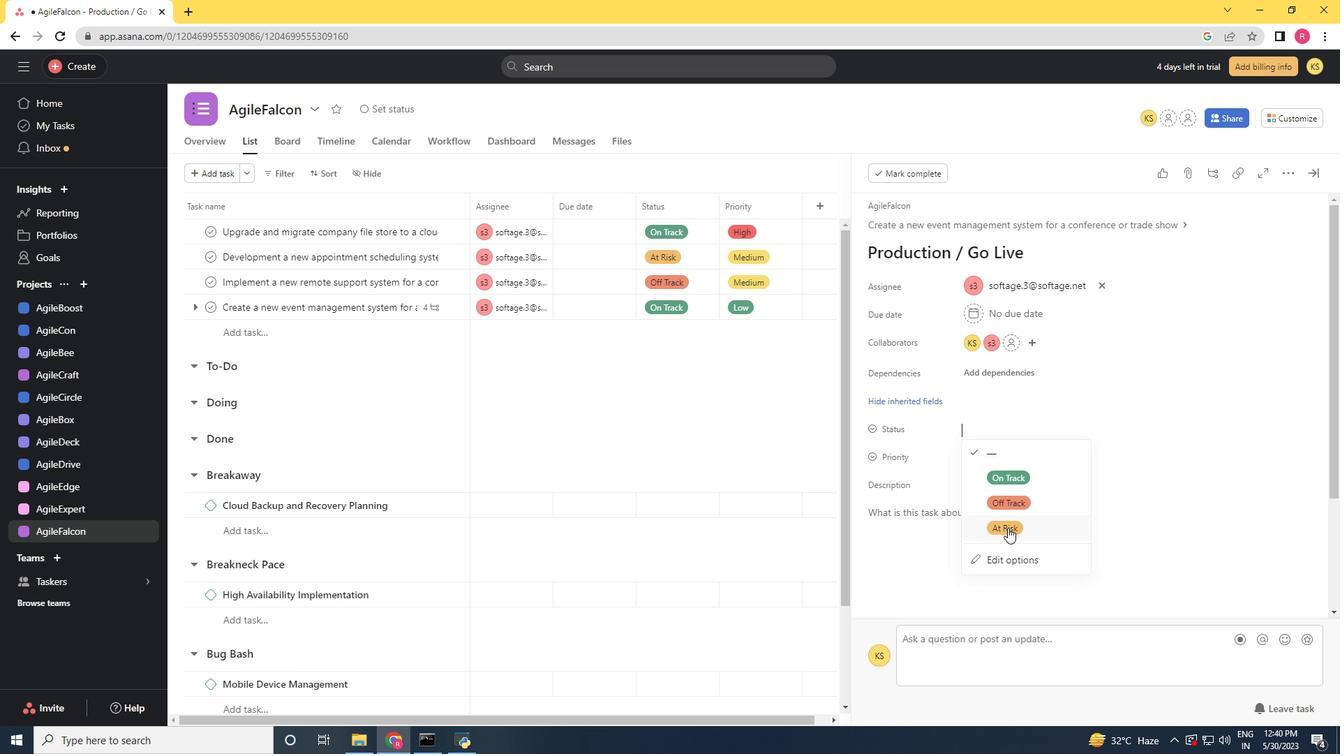 
Action: Mouse moved to (978, 451)
Screenshot: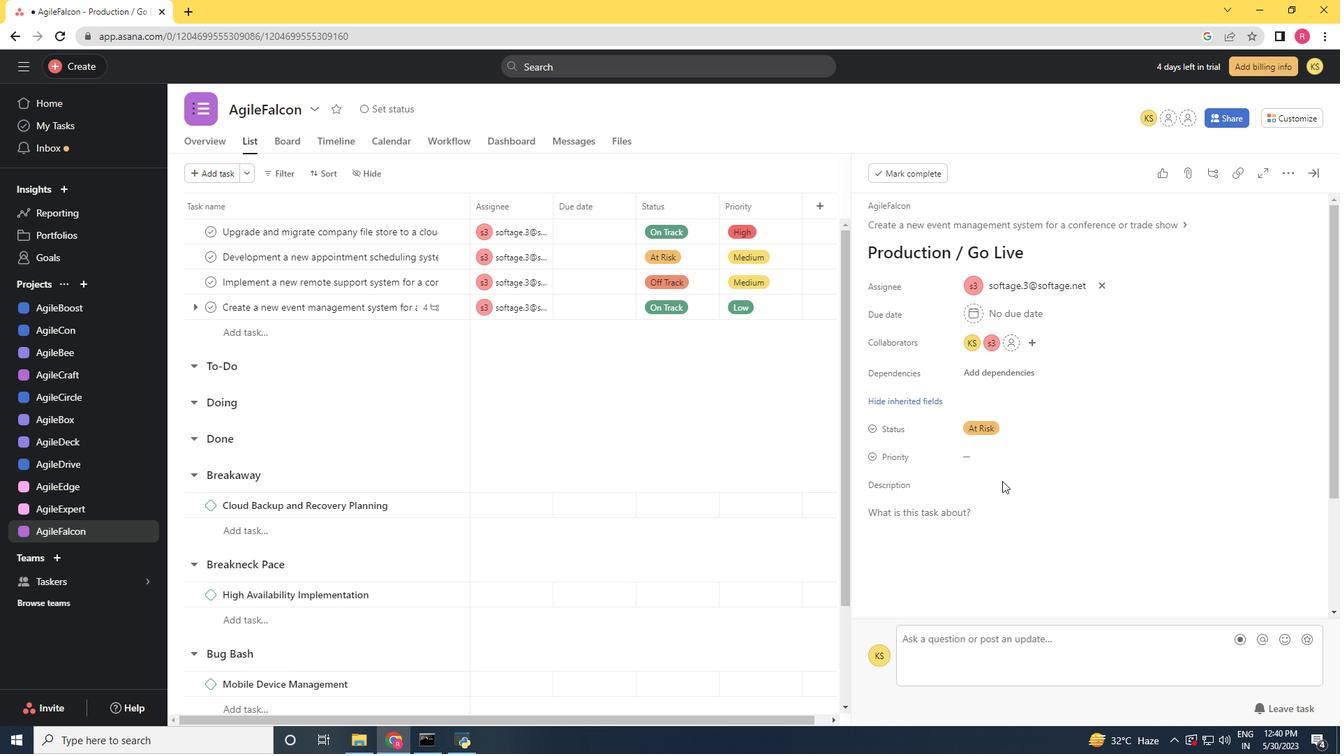 
Action: Mouse pressed left at (978, 451)
Screenshot: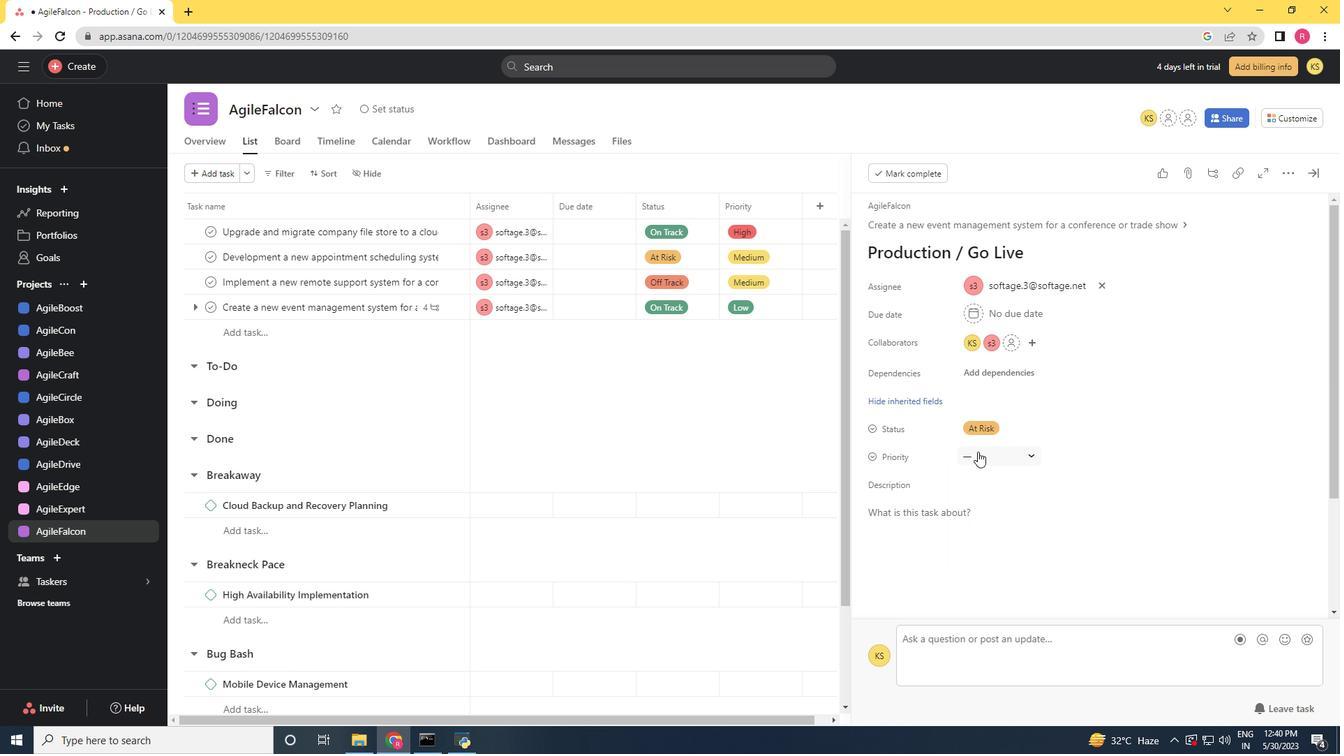
Action: Mouse moved to (1009, 525)
Screenshot: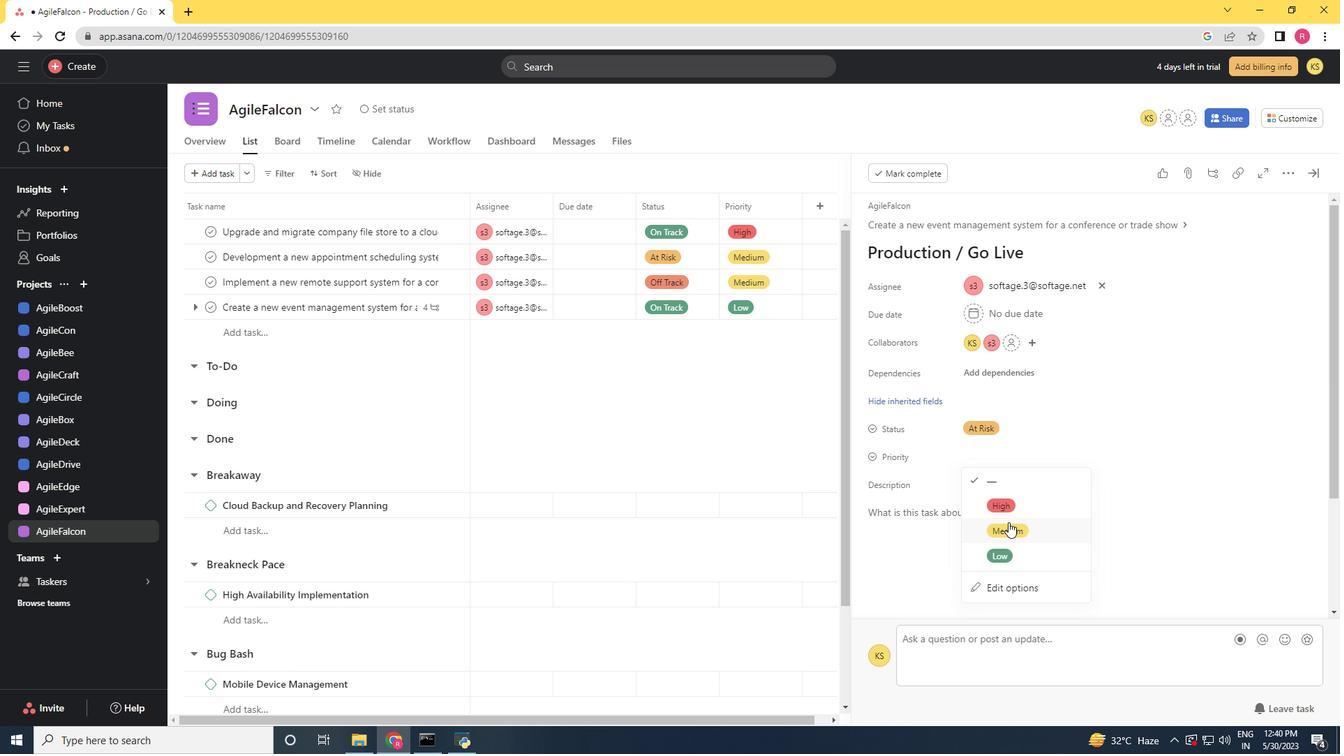
Action: Mouse pressed left at (1009, 525)
Screenshot: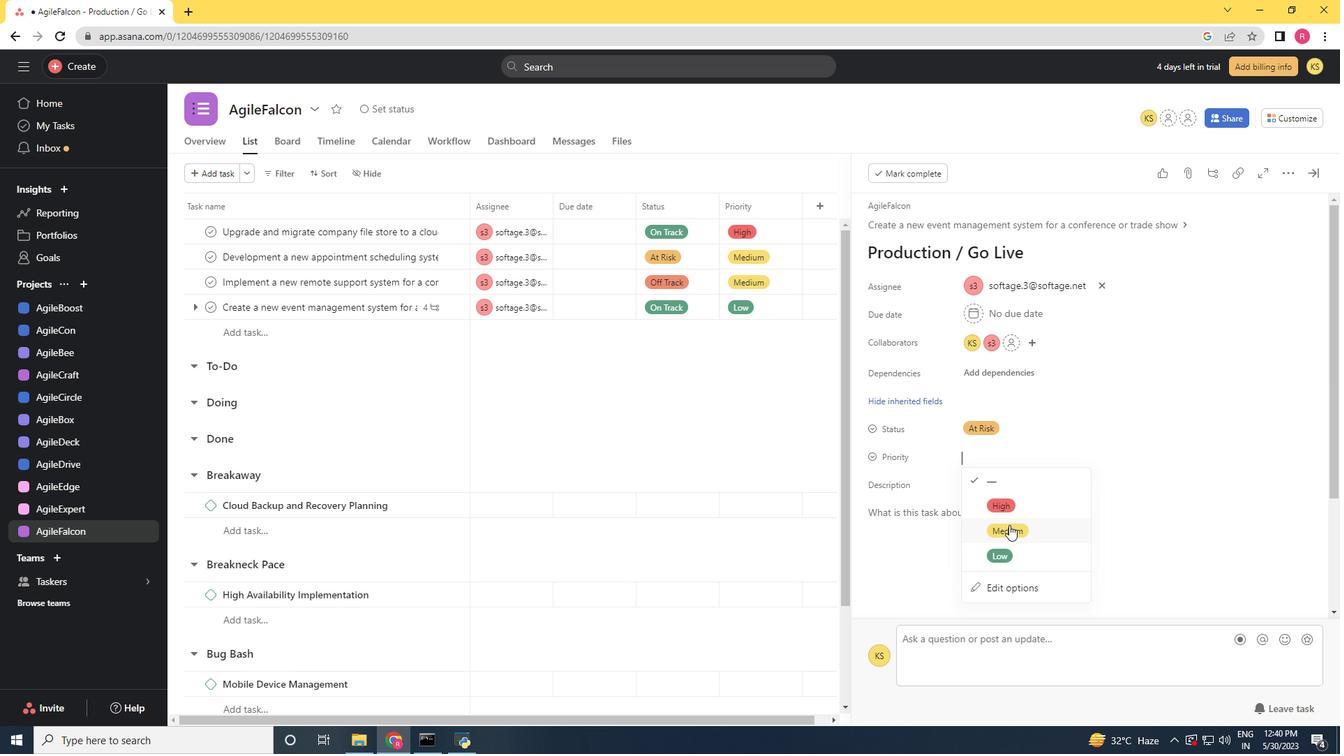
Action: Mouse moved to (1010, 525)
Screenshot: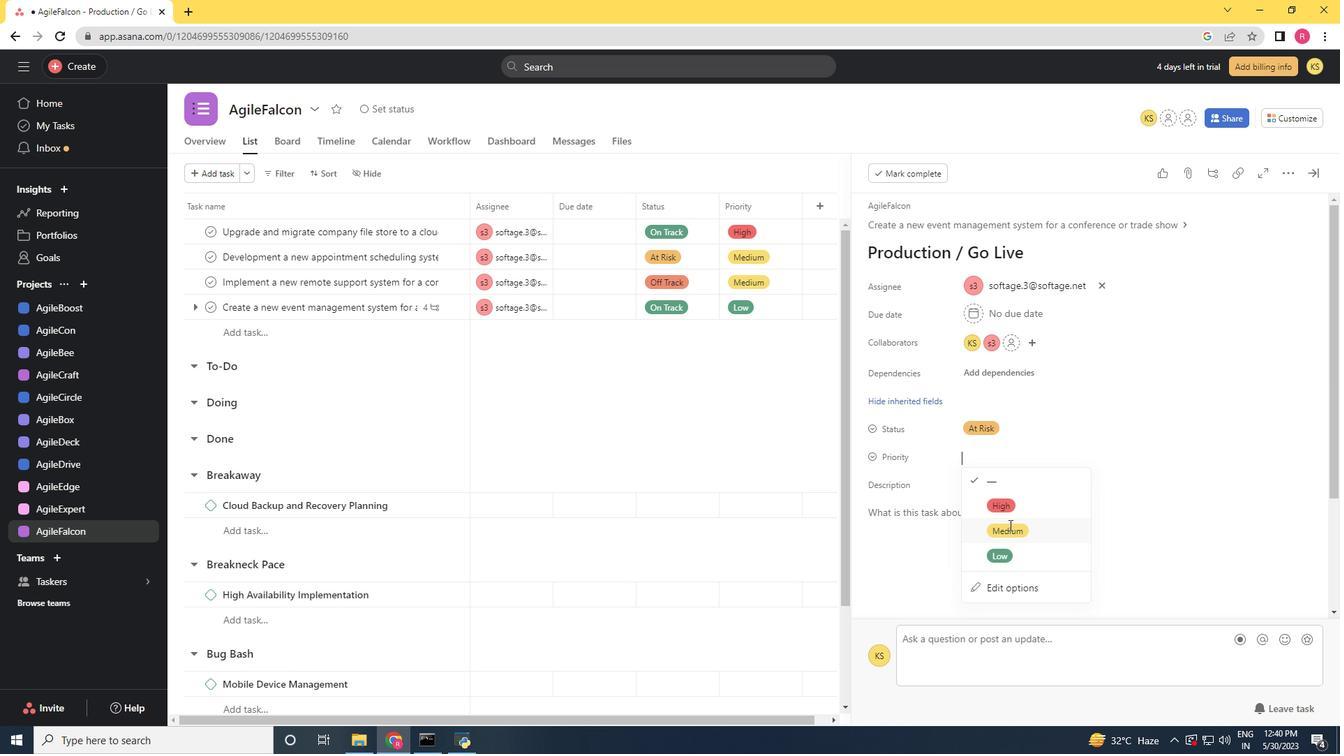 
